 Task: Find a place to stay in Gryazi, Russia, from 5th to 15th June for 2 guests, with a price range of ₹14000 to ₹18000, 1 bedroom, 1 bed, 1 bathroom, self check-in, and air conditioning.
Action: Mouse moved to (550, 112)
Screenshot: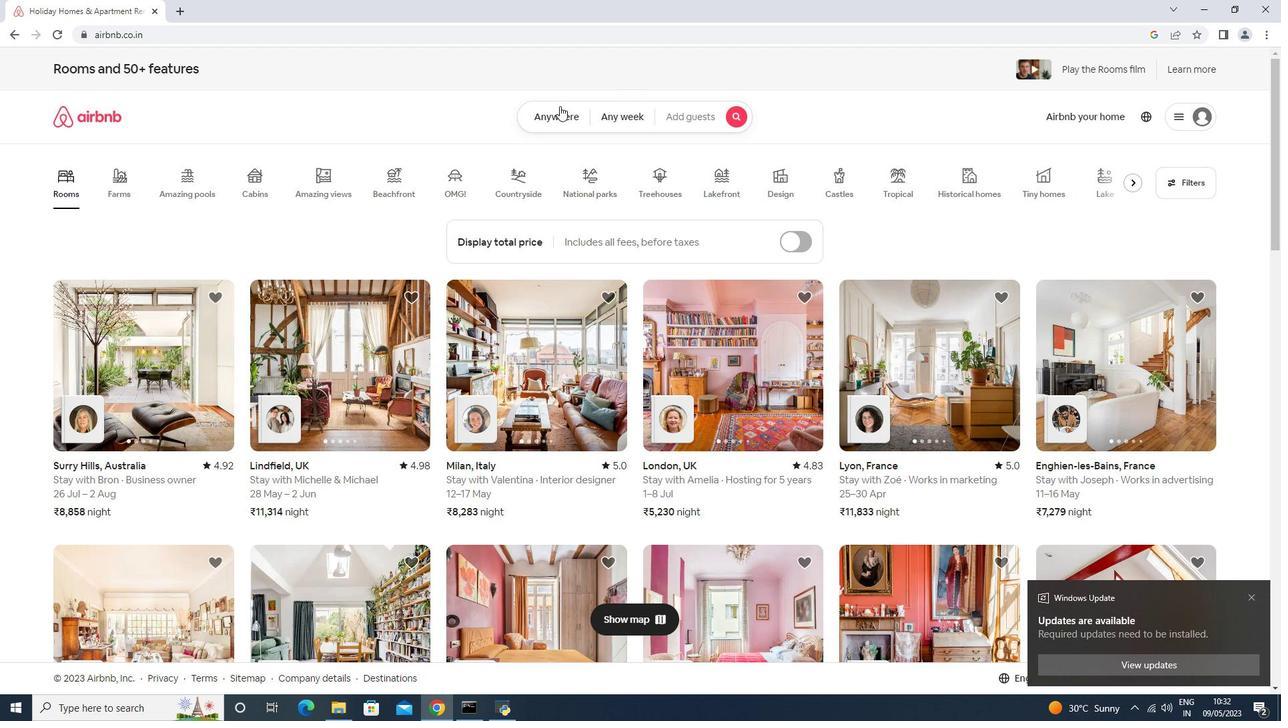 
Action: Mouse pressed left at (550, 112)
Screenshot: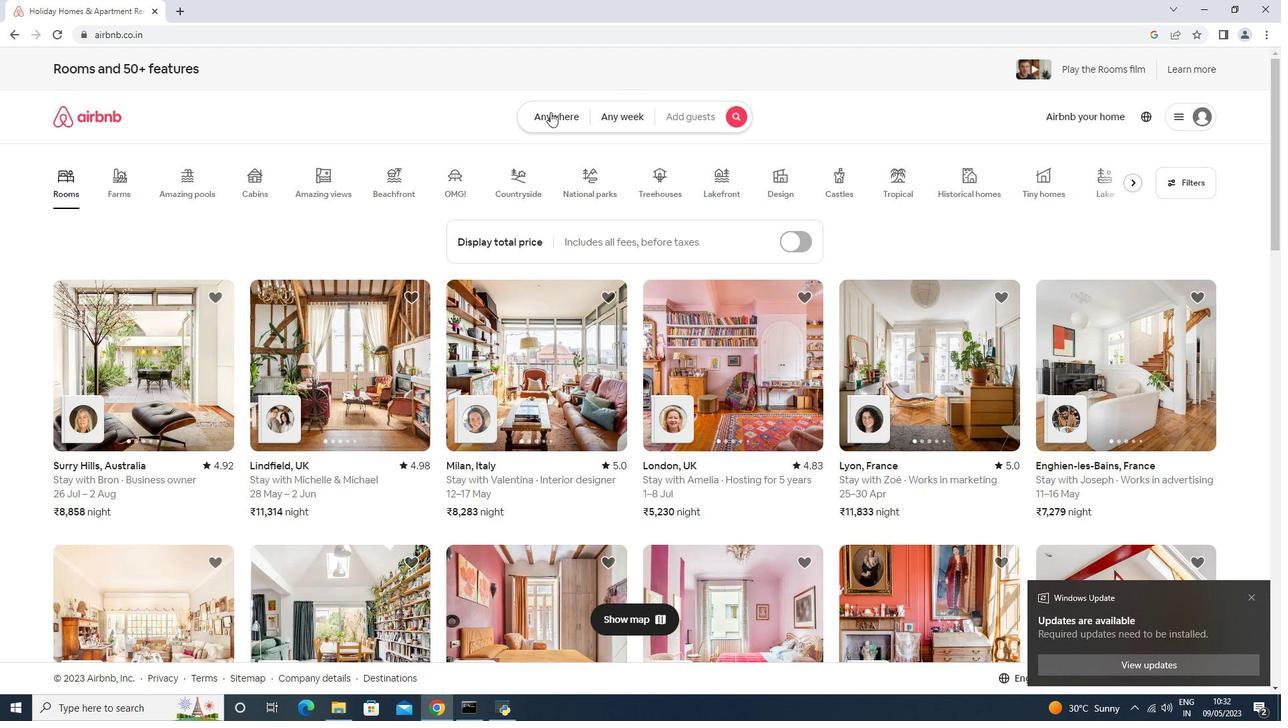 
Action: Mouse moved to (491, 200)
Screenshot: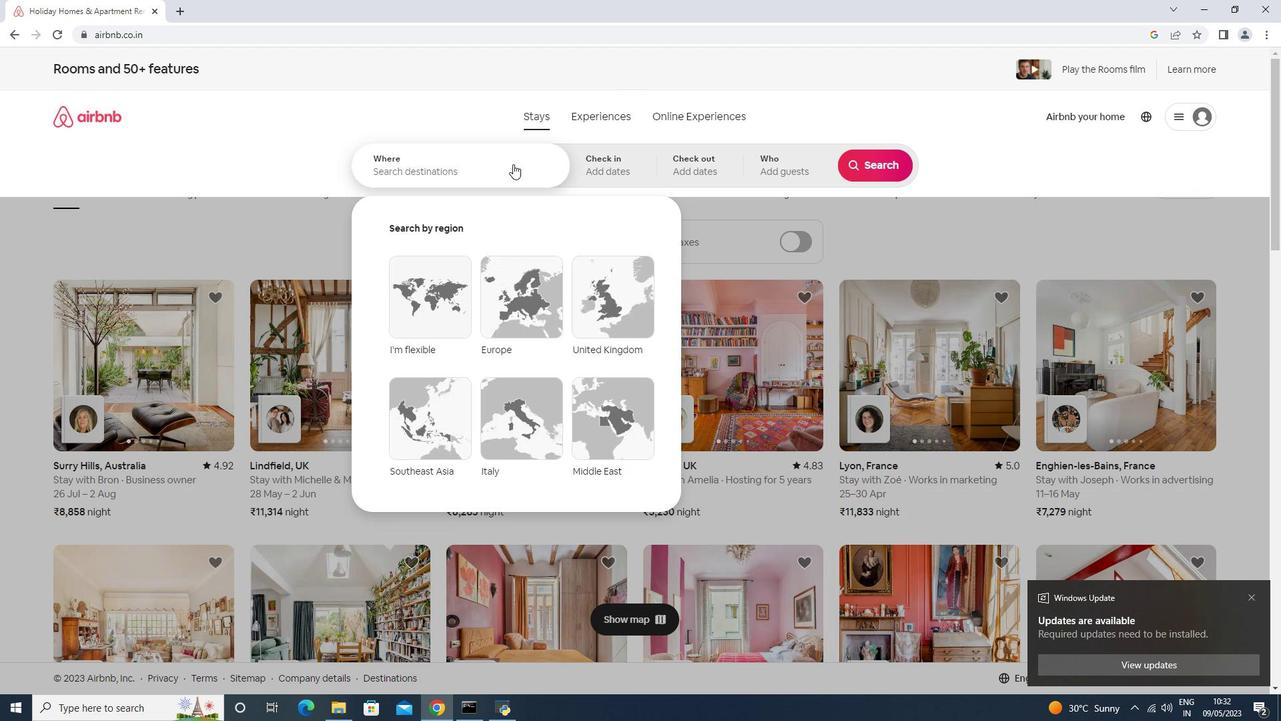 
Action: Mouse pressed left at (492, 200)
Screenshot: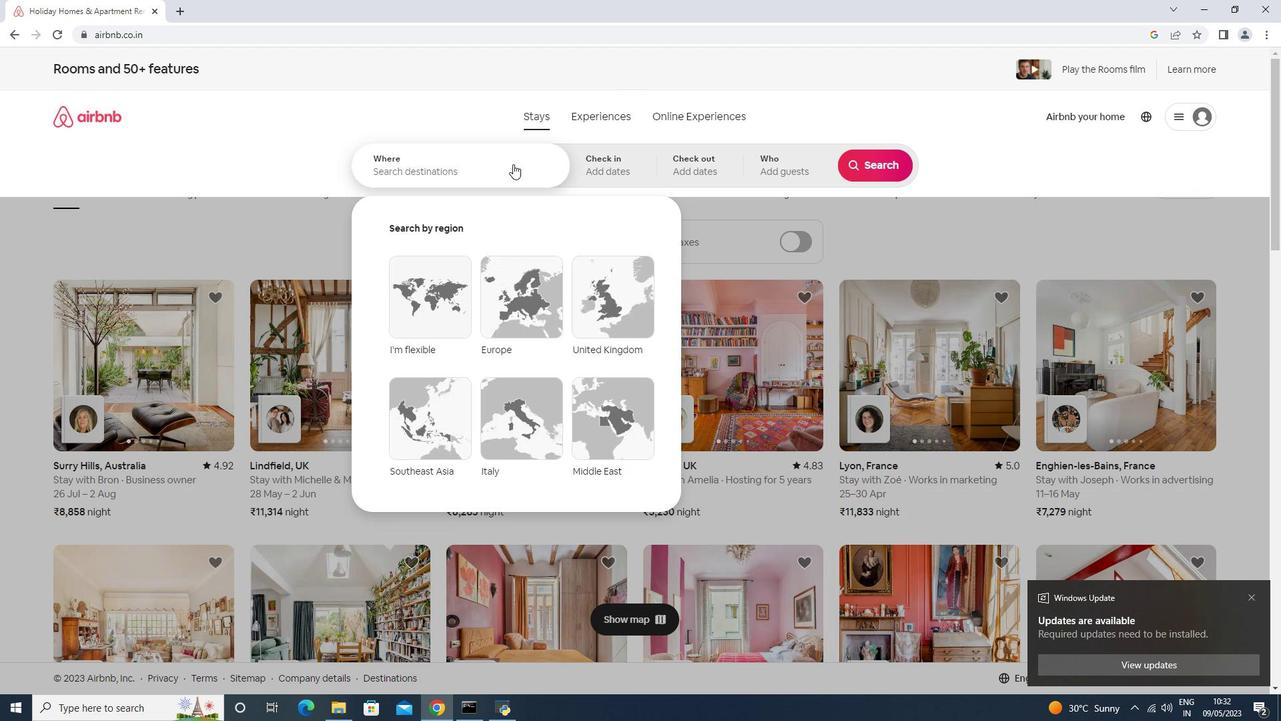 
Action: Mouse moved to (488, 202)
Screenshot: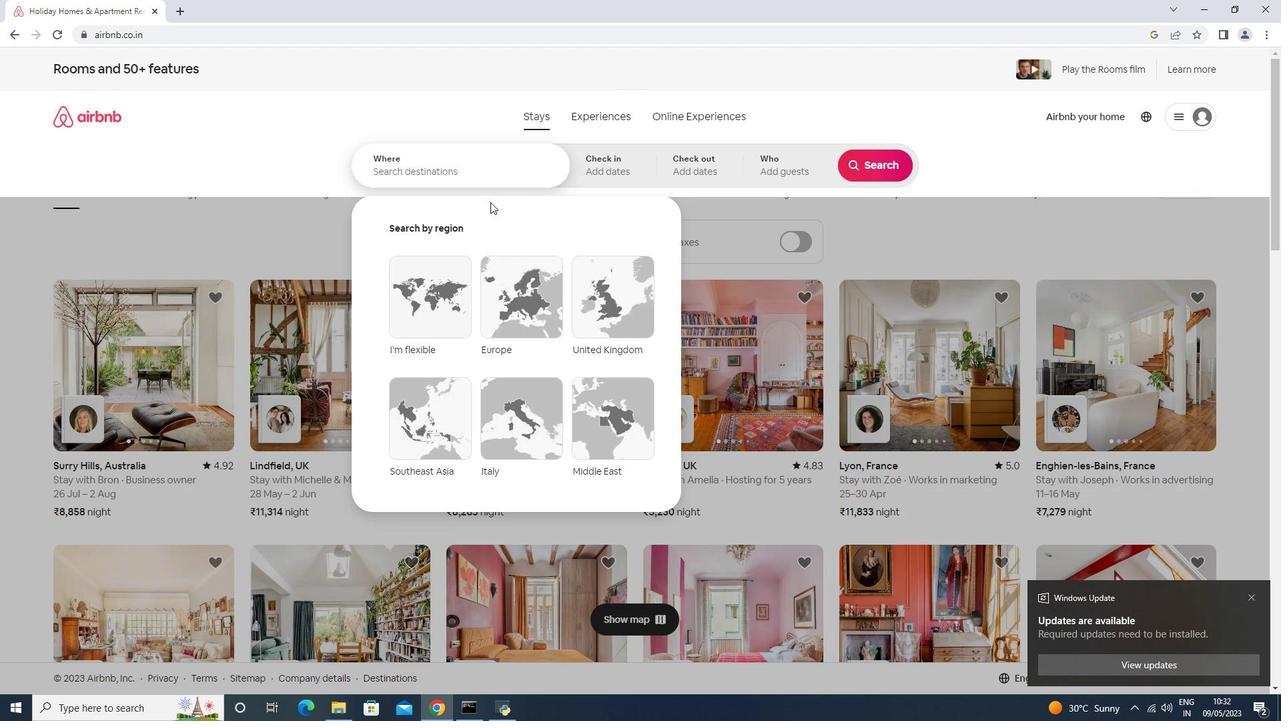 
Action: Key pressed <Key.shift>Gr
Screenshot: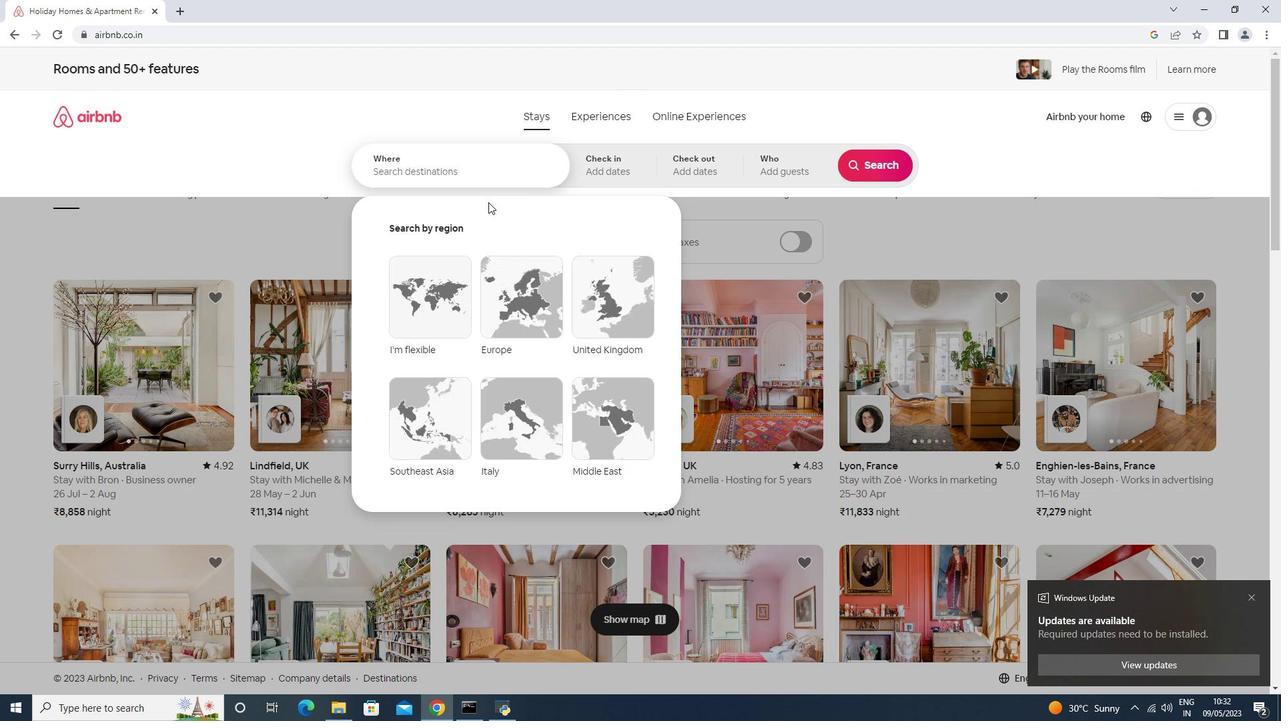 
Action: Mouse moved to (490, 171)
Screenshot: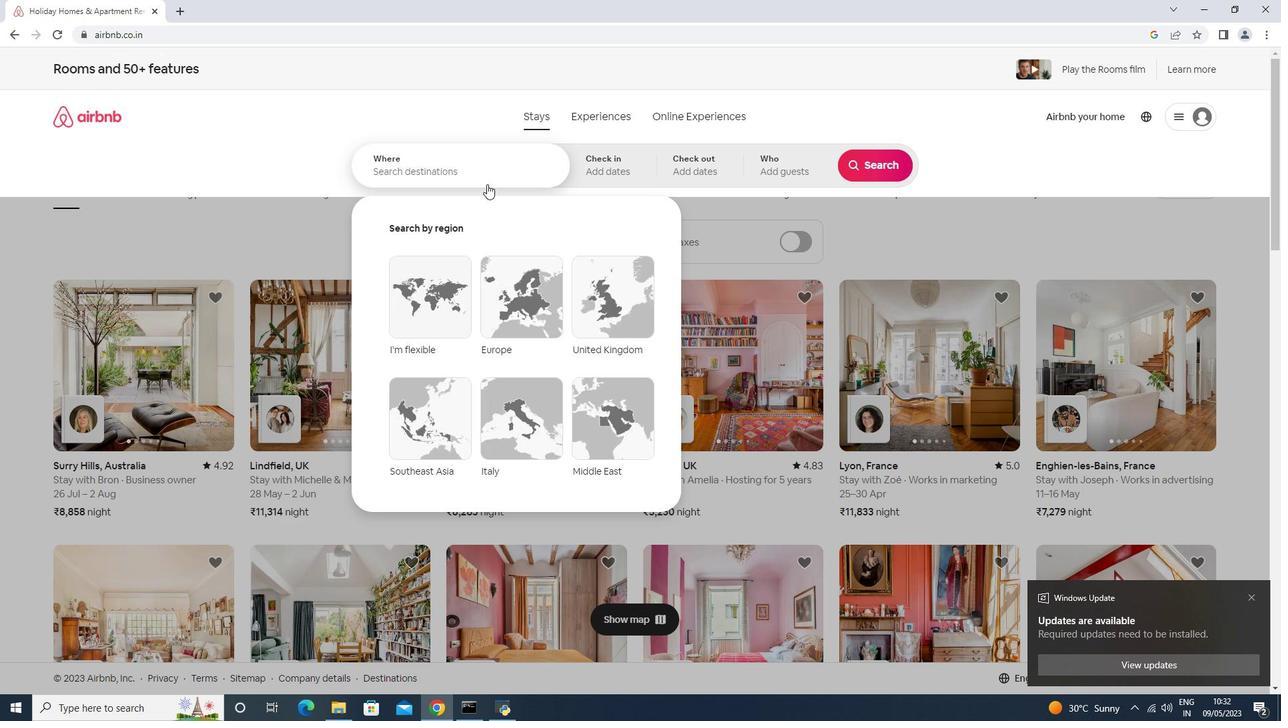 
Action: Mouse pressed left at (490, 171)
Screenshot: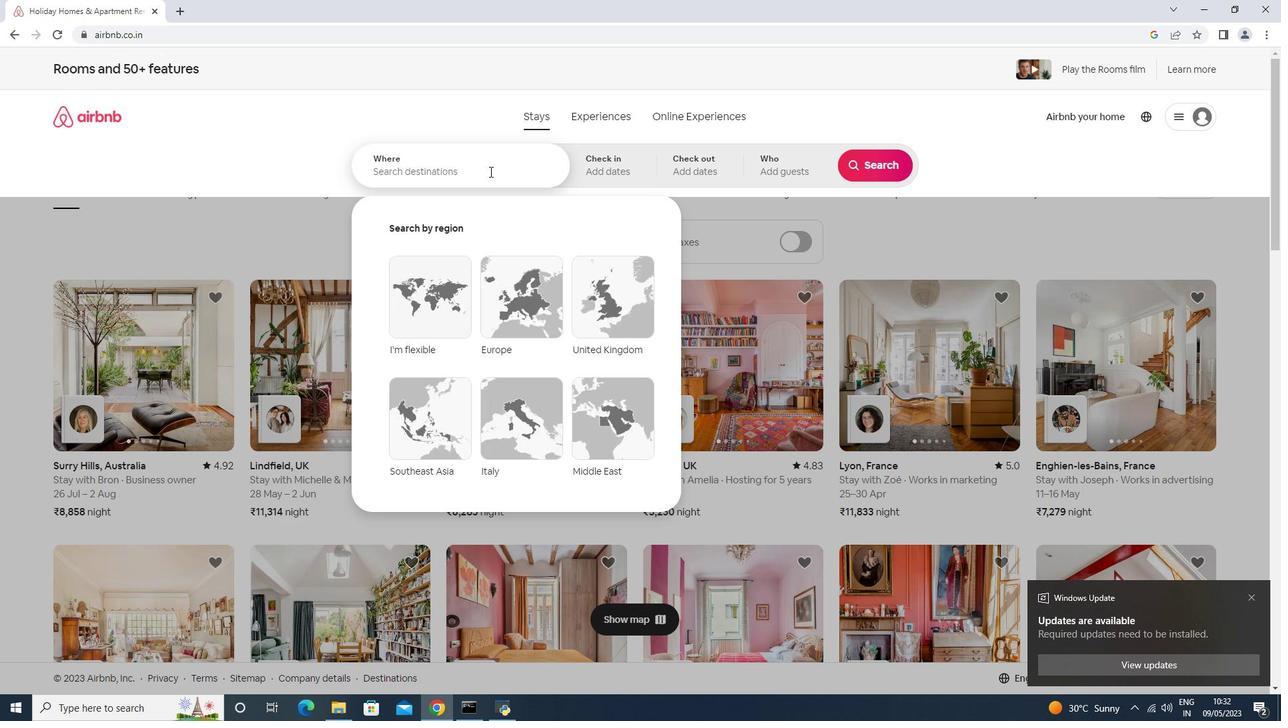 
Action: Key pressed <Key.shift>Gryazi<Key.space><Key.backspace>,<Key.space><Key.shift><Key.shift>Russia<Key.enter>
Screenshot: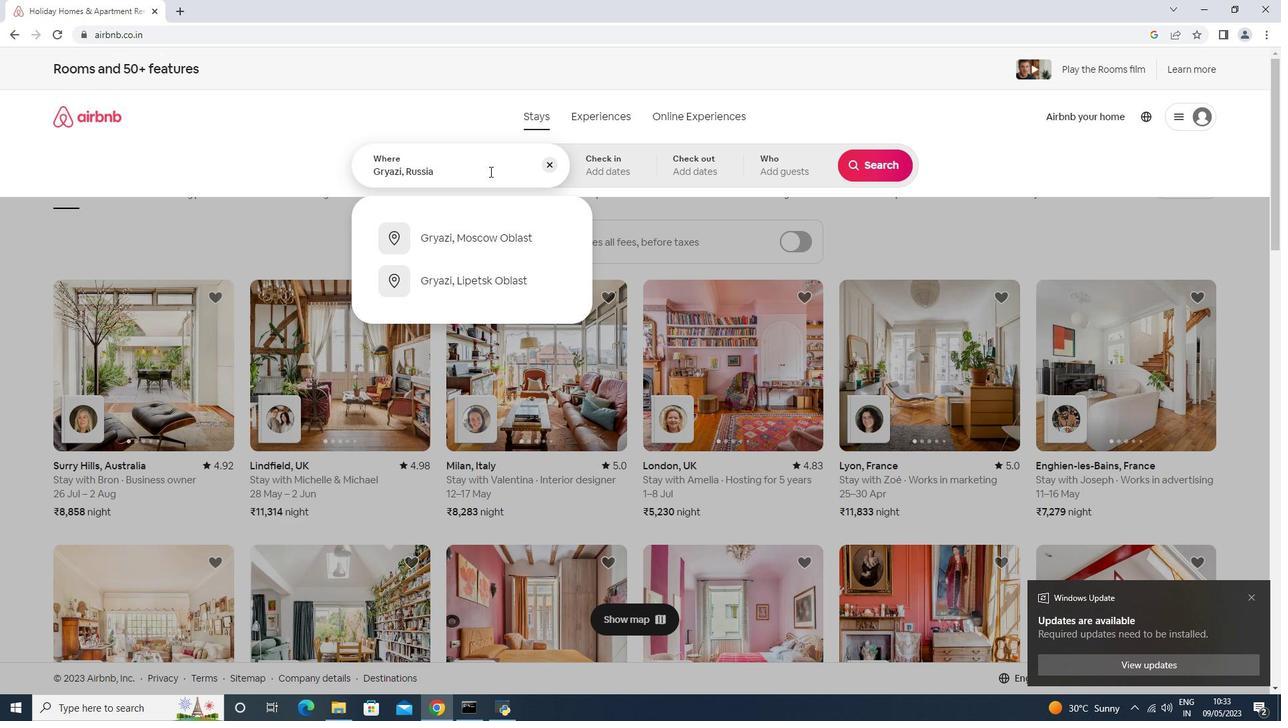 
Action: Mouse moved to (706, 363)
Screenshot: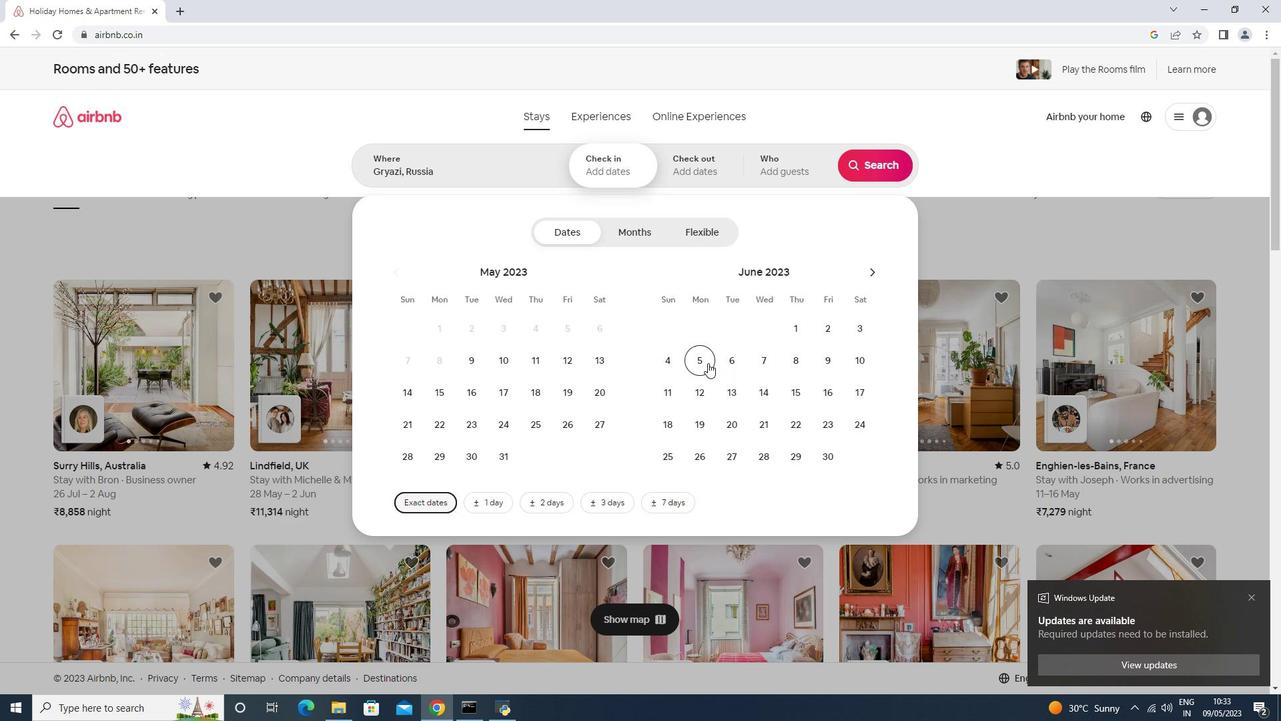 
Action: Mouse pressed left at (706, 363)
Screenshot: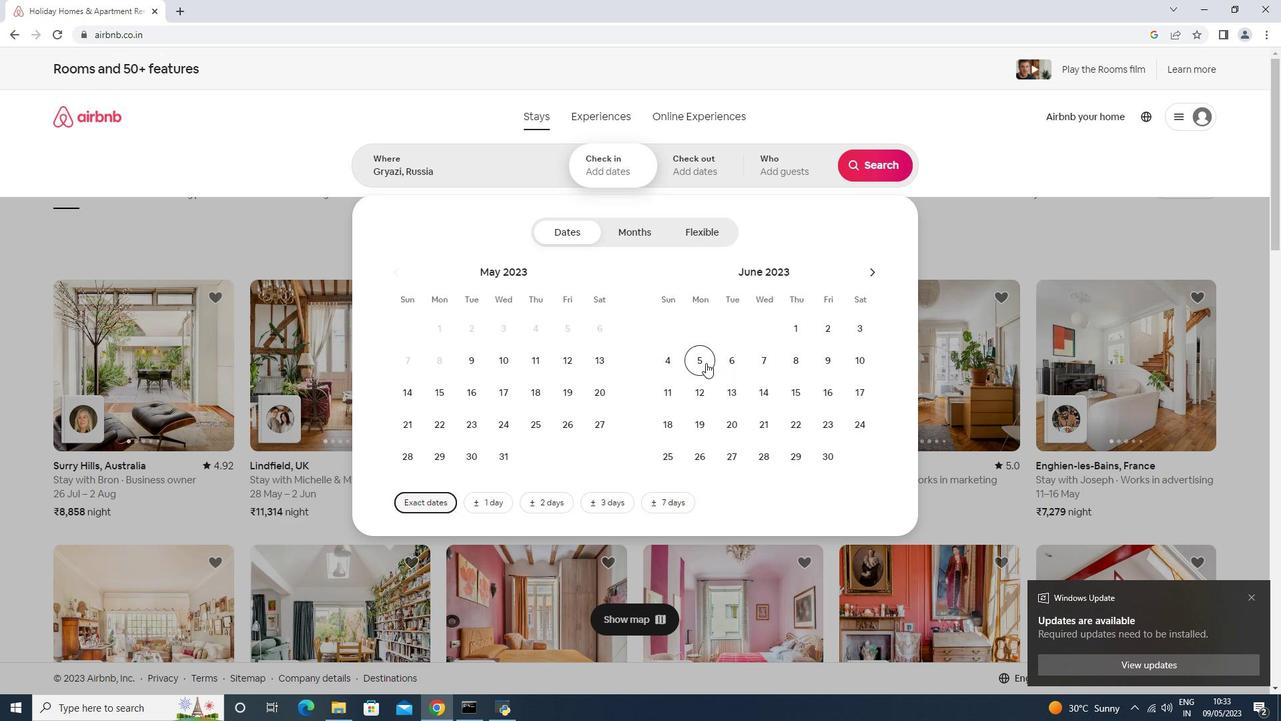 
Action: Mouse moved to (787, 391)
Screenshot: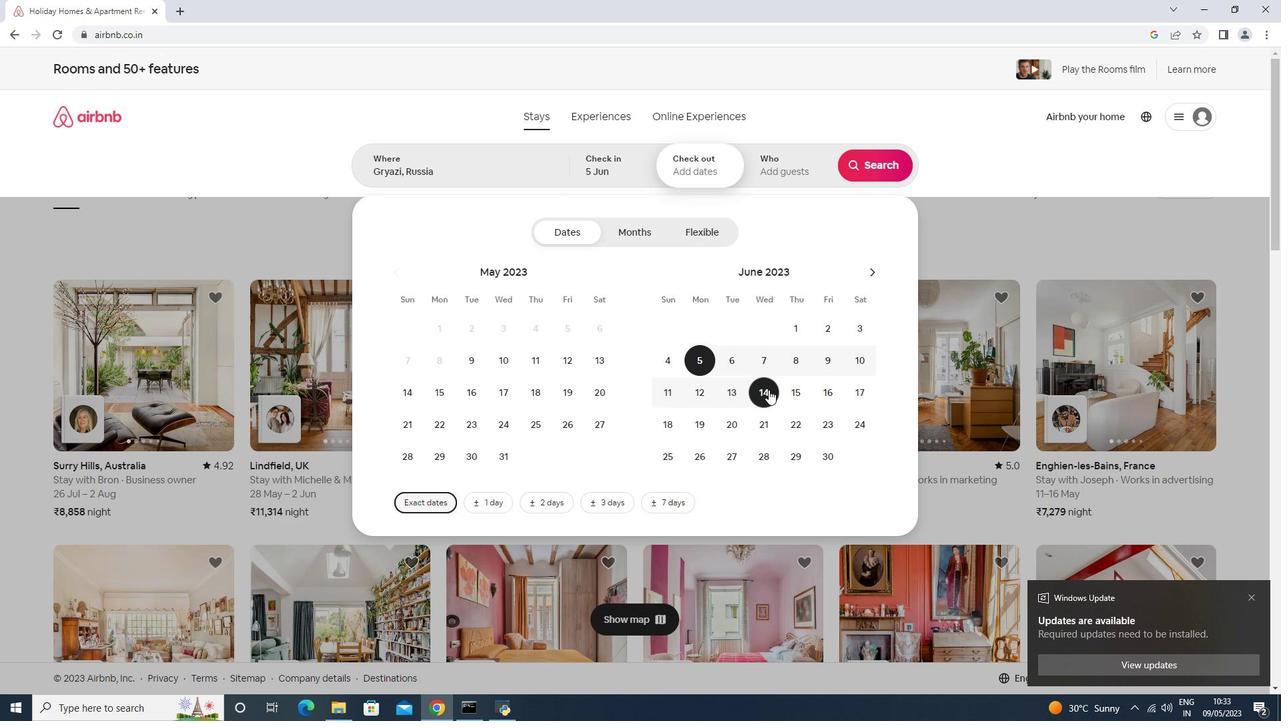 
Action: Mouse pressed left at (787, 391)
Screenshot: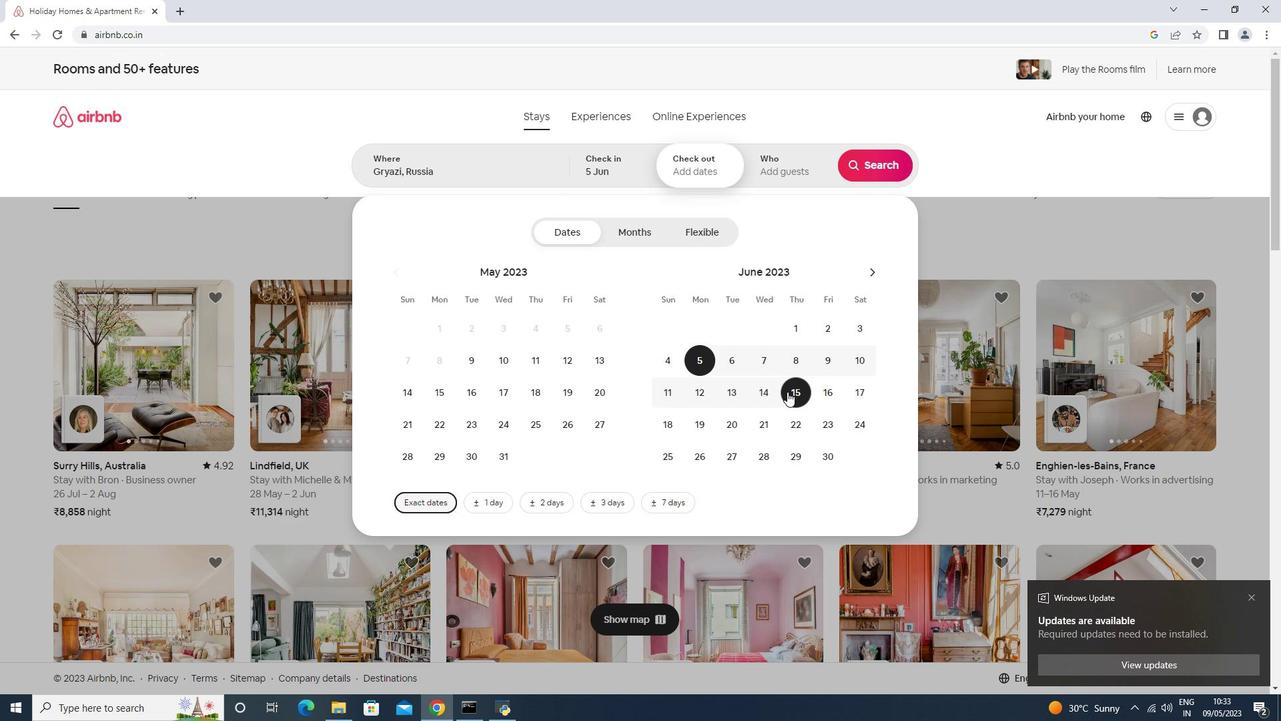 
Action: Mouse moved to (803, 146)
Screenshot: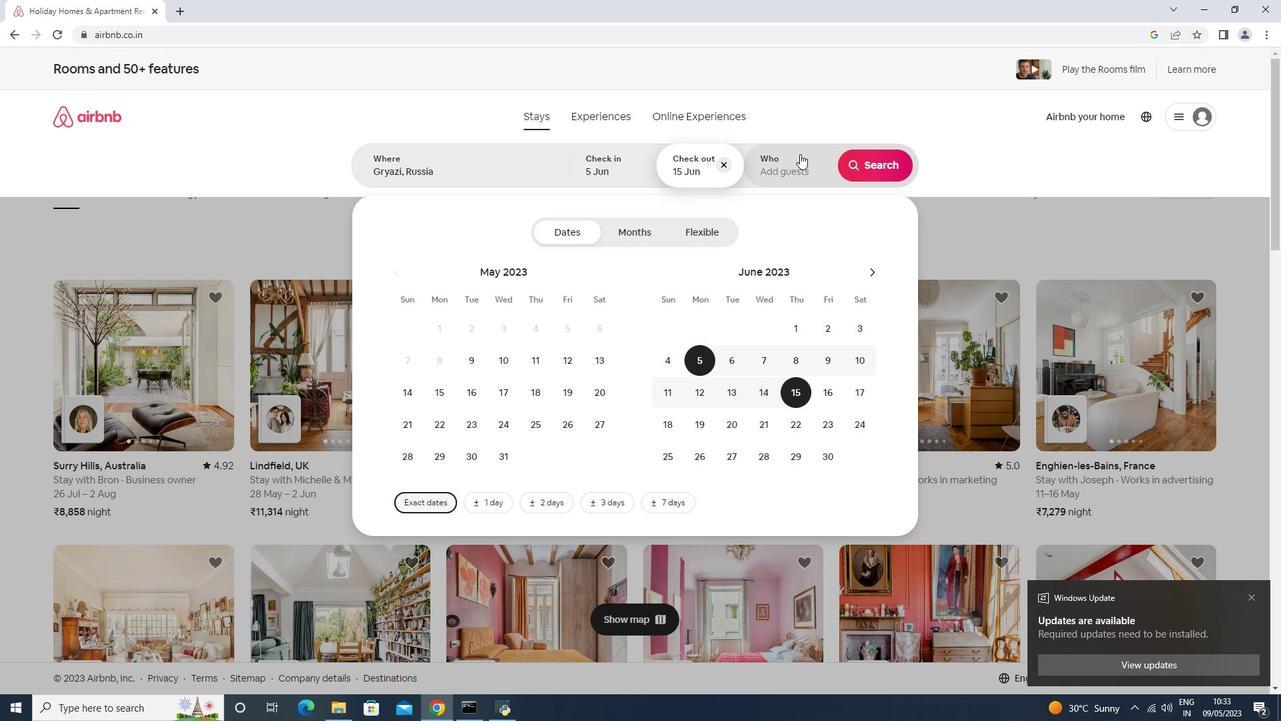 
Action: Mouse pressed left at (803, 146)
Screenshot: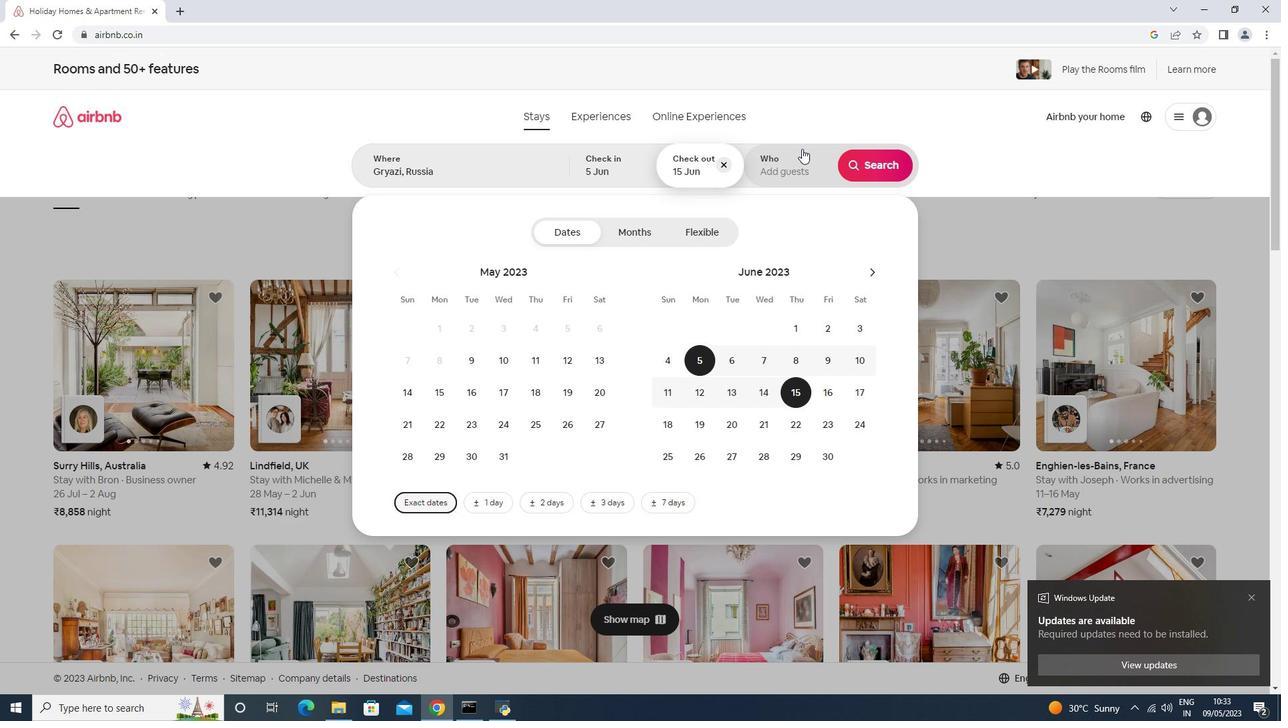 
Action: Mouse moved to (877, 244)
Screenshot: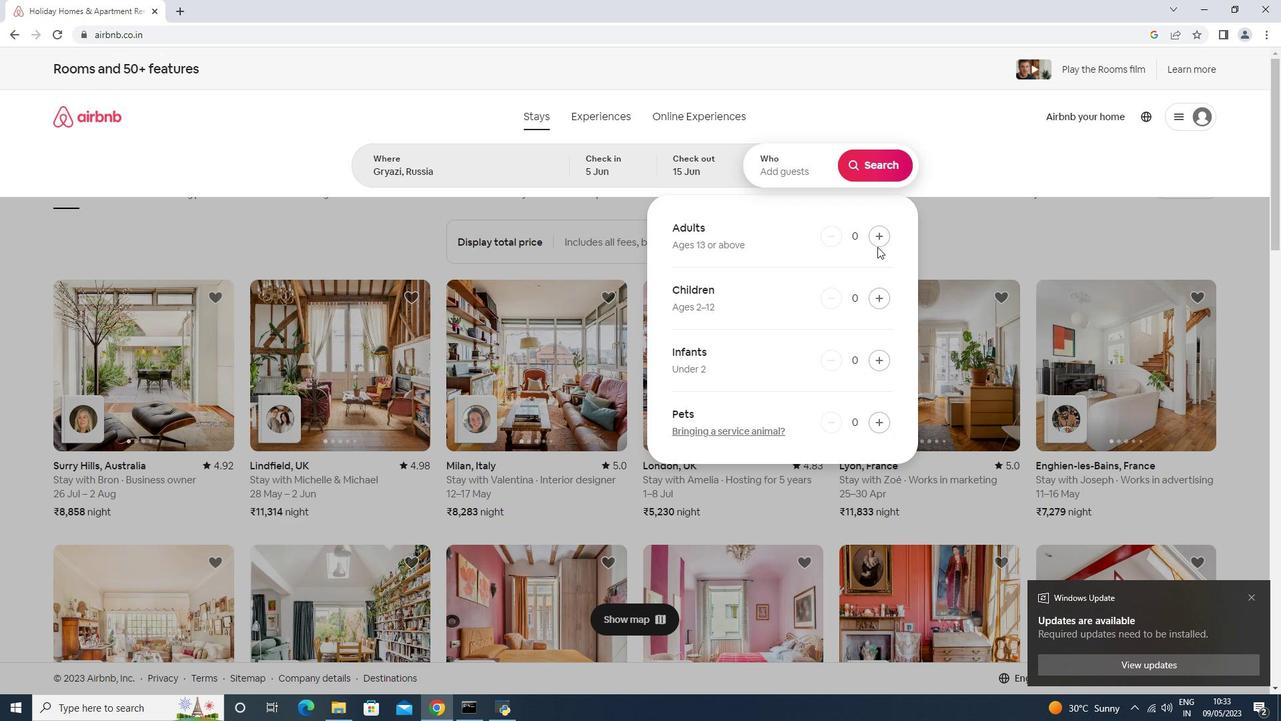
Action: Mouse pressed left at (877, 244)
Screenshot: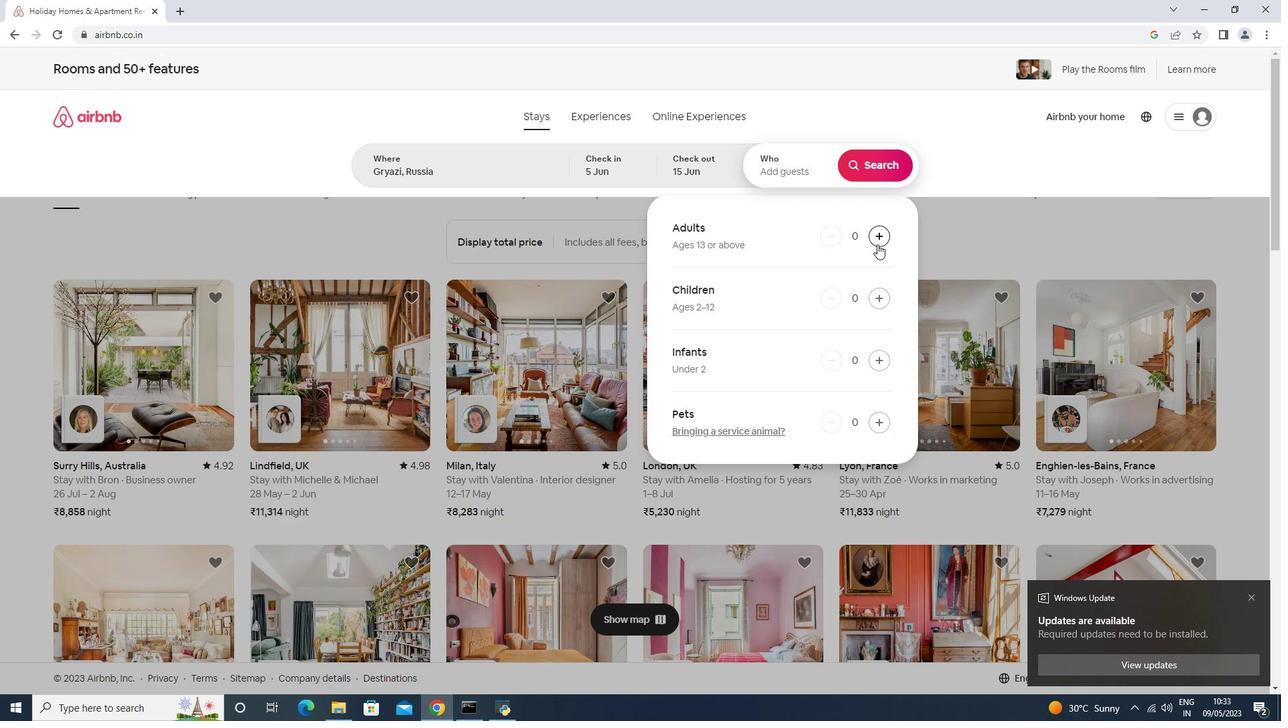 
Action: Mouse pressed left at (877, 244)
Screenshot: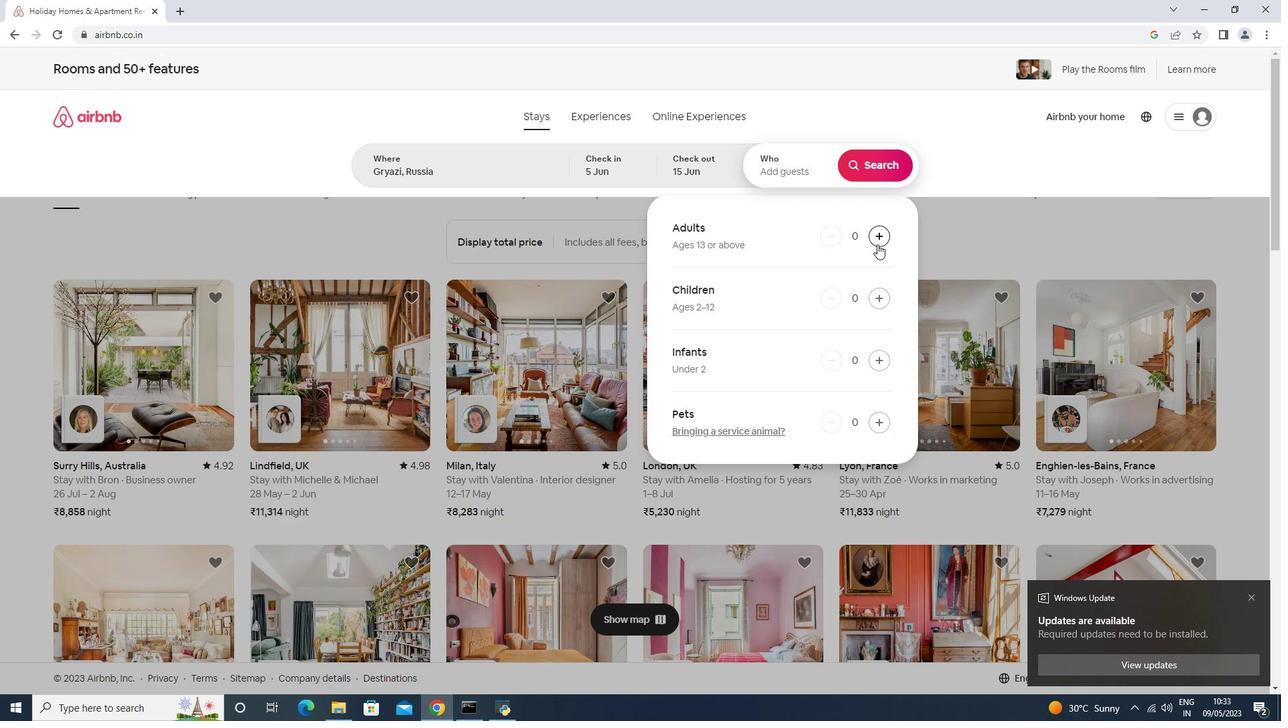 
Action: Mouse moved to (867, 166)
Screenshot: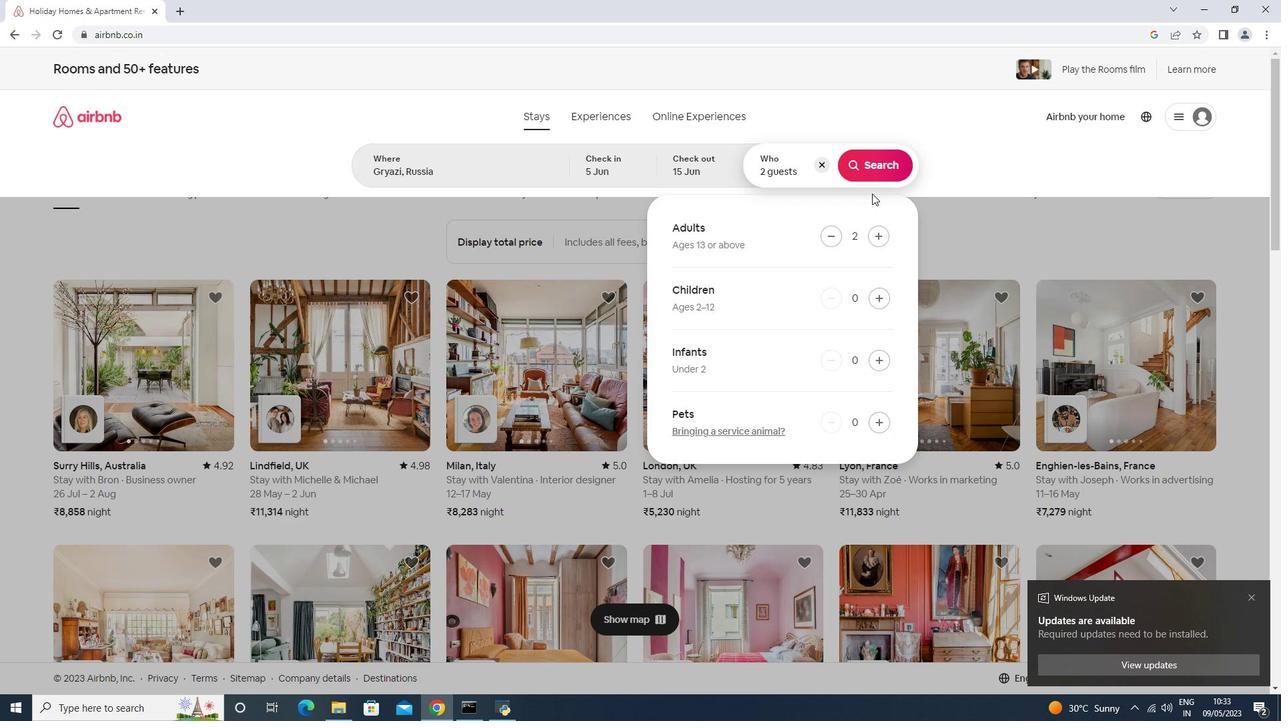 
Action: Mouse pressed left at (867, 166)
Screenshot: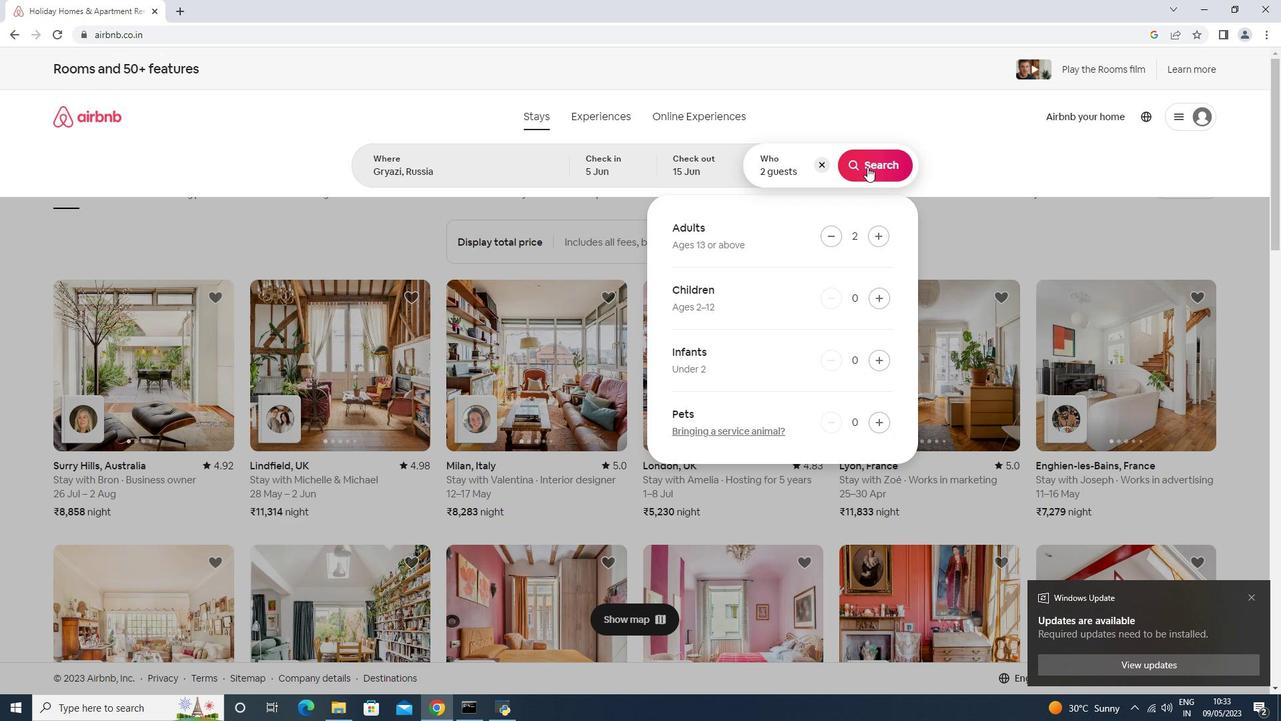 
Action: Mouse moved to (1229, 130)
Screenshot: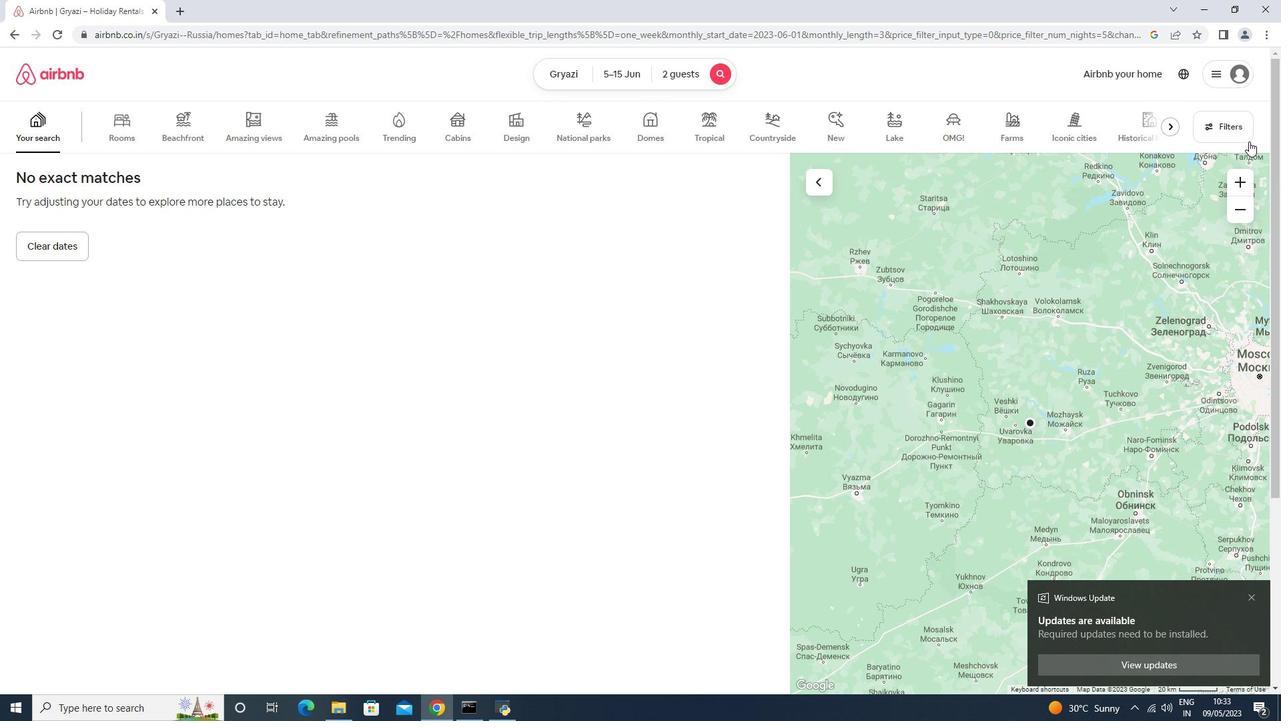 
Action: Mouse pressed left at (1229, 130)
Screenshot: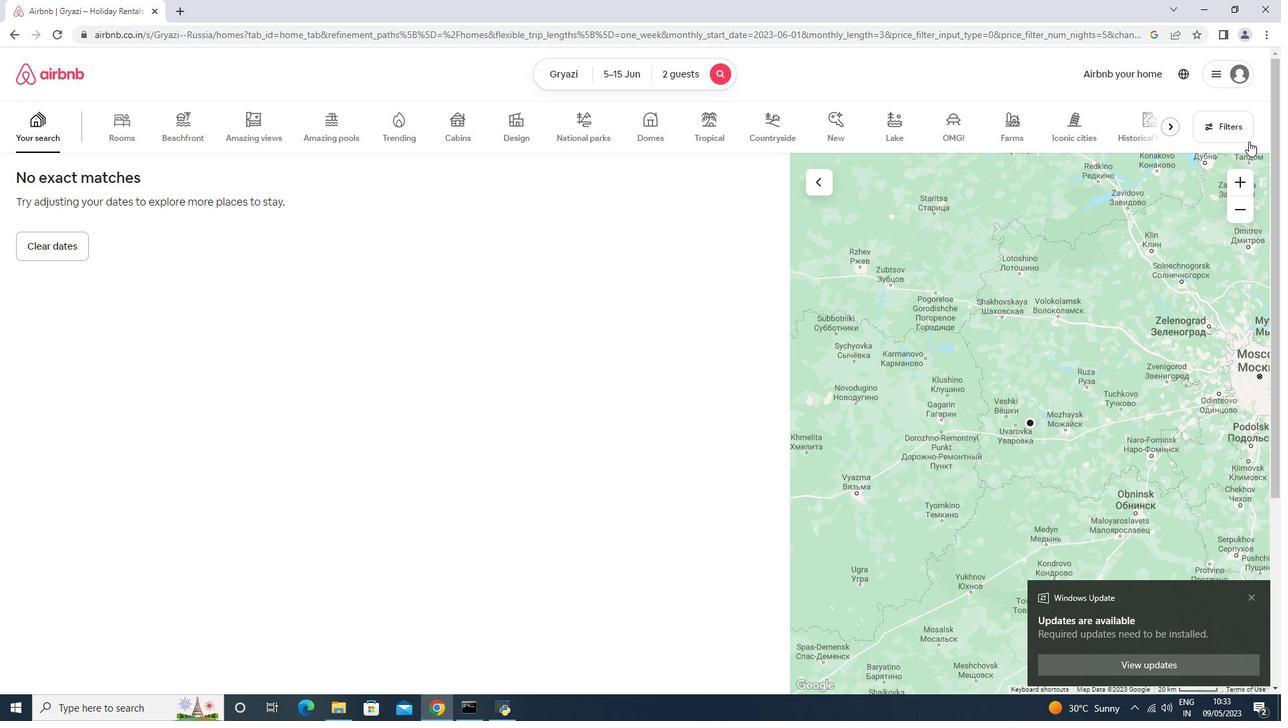 
Action: Mouse moved to (582, 451)
Screenshot: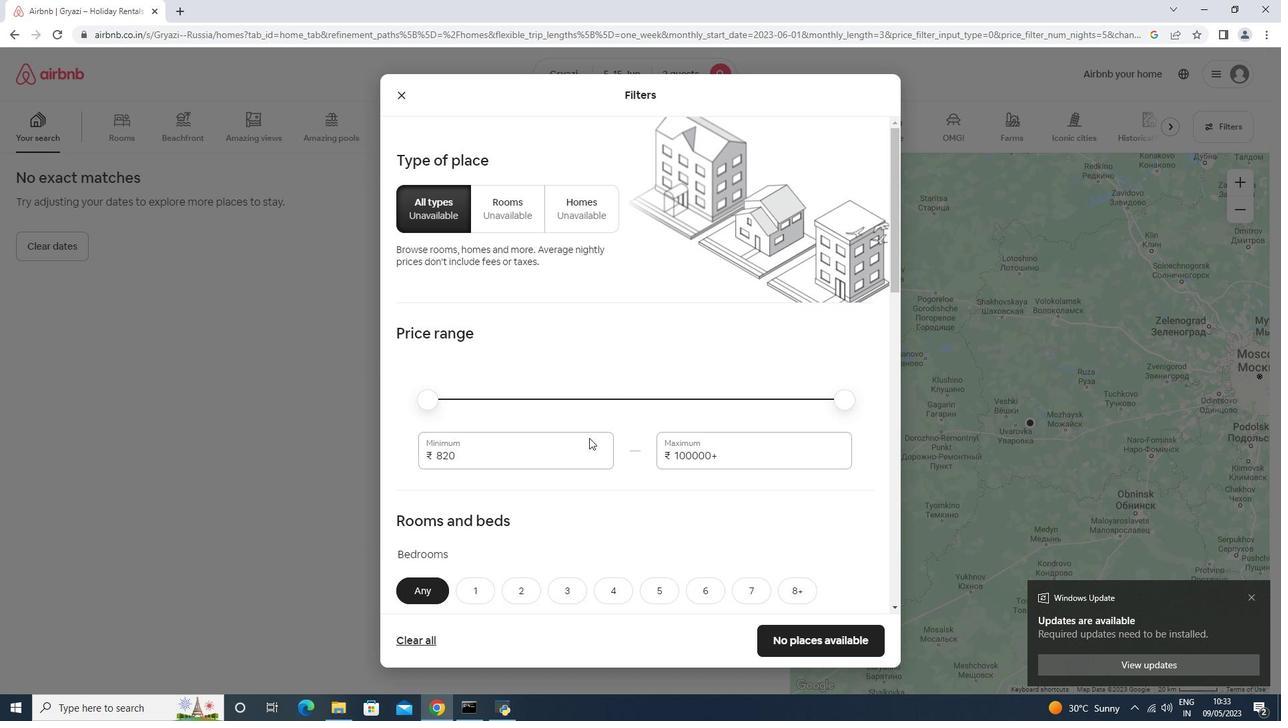 
Action: Mouse pressed left at (582, 451)
Screenshot: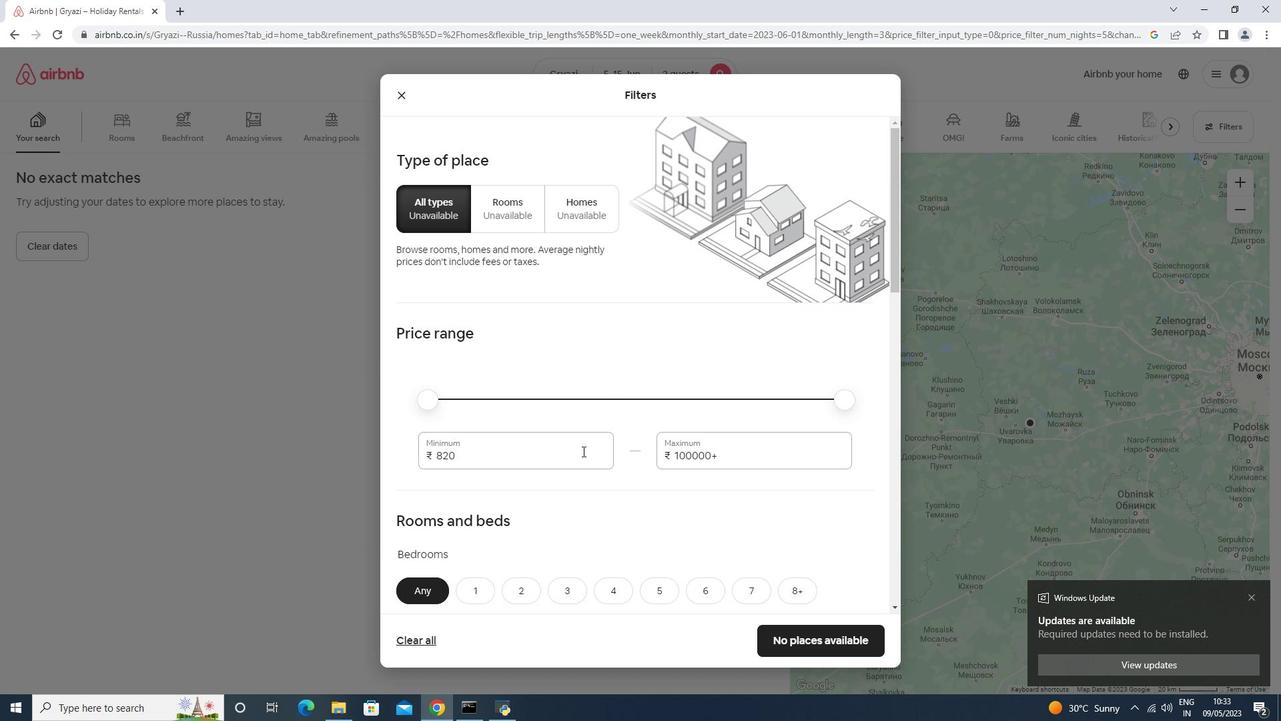 
Action: Mouse moved to (582, 451)
Screenshot: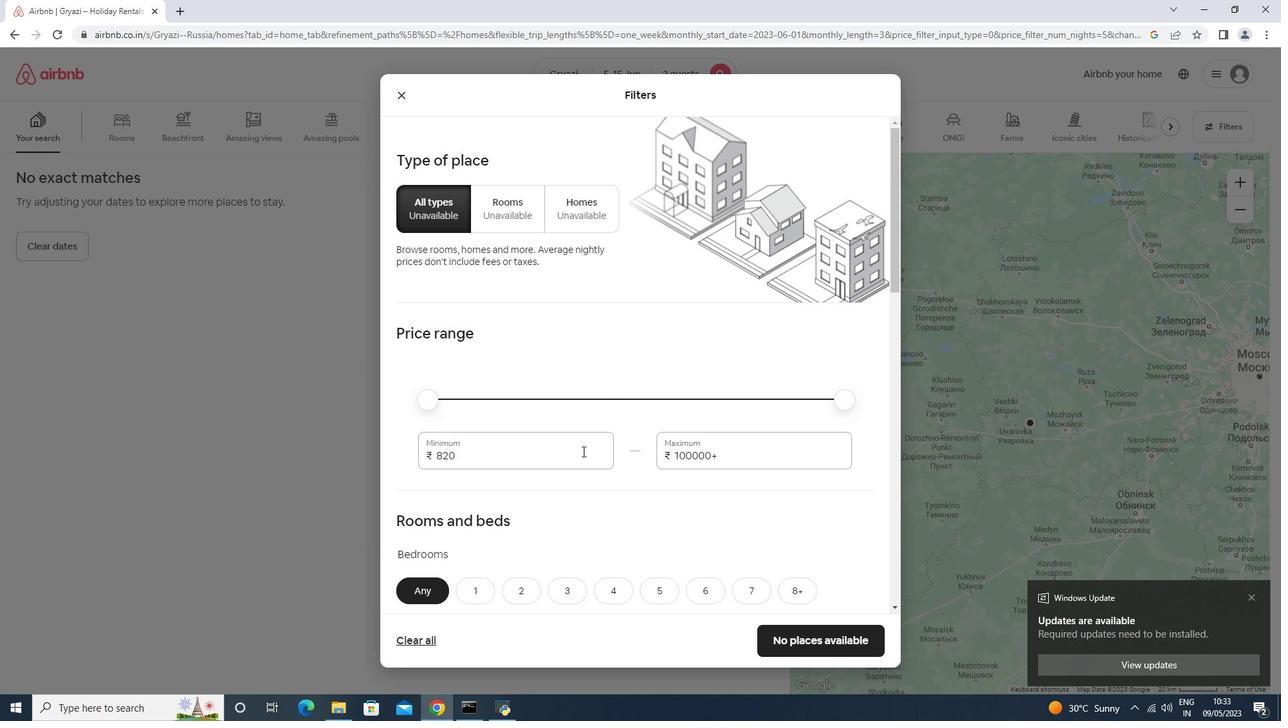 
Action: Key pressed <Key.backspace><Key.backspace><Key.backspace>14000<Key.tab>18000
Screenshot: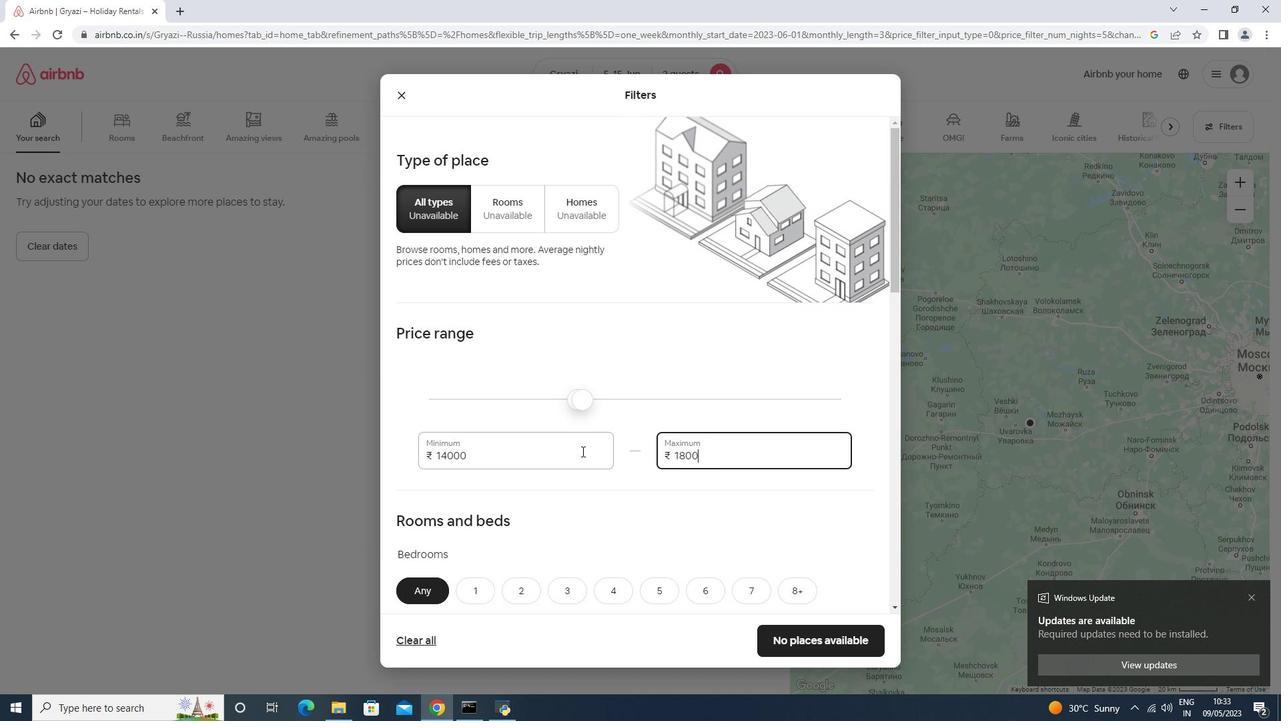
Action: Mouse scrolled (582, 450) with delta (0, 0)
Screenshot: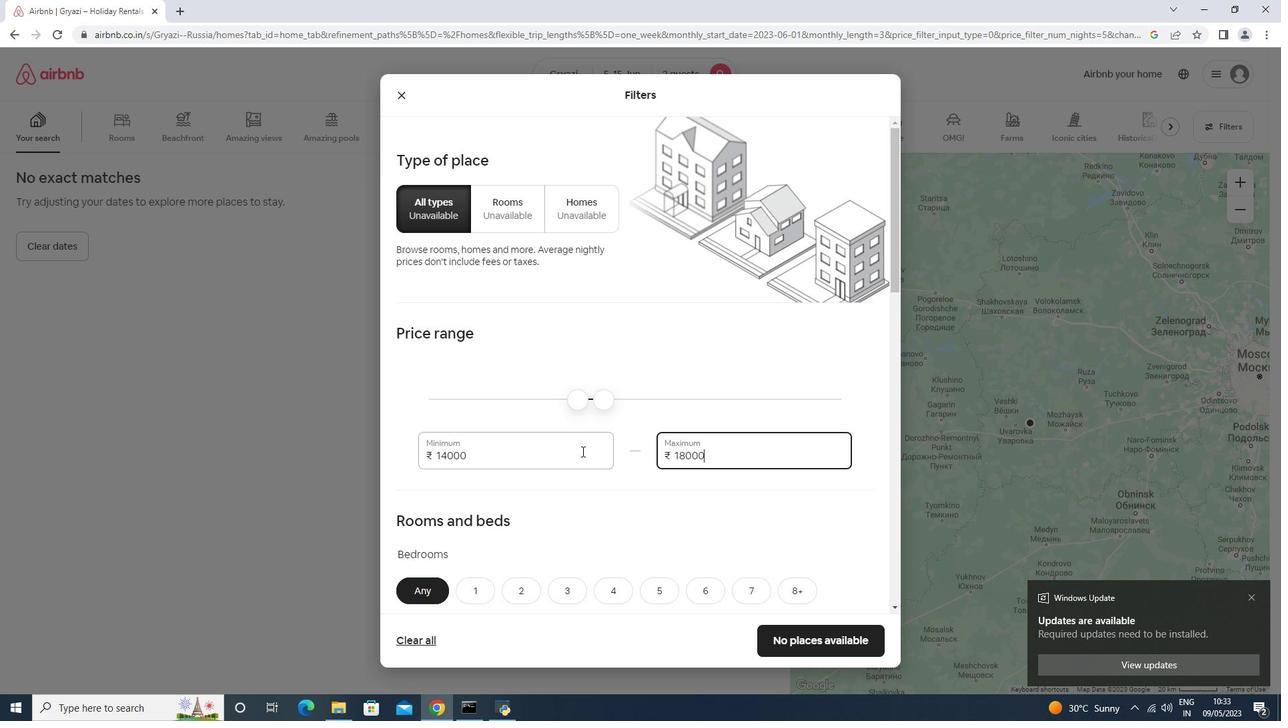 
Action: Mouse scrolled (582, 450) with delta (0, 0)
Screenshot: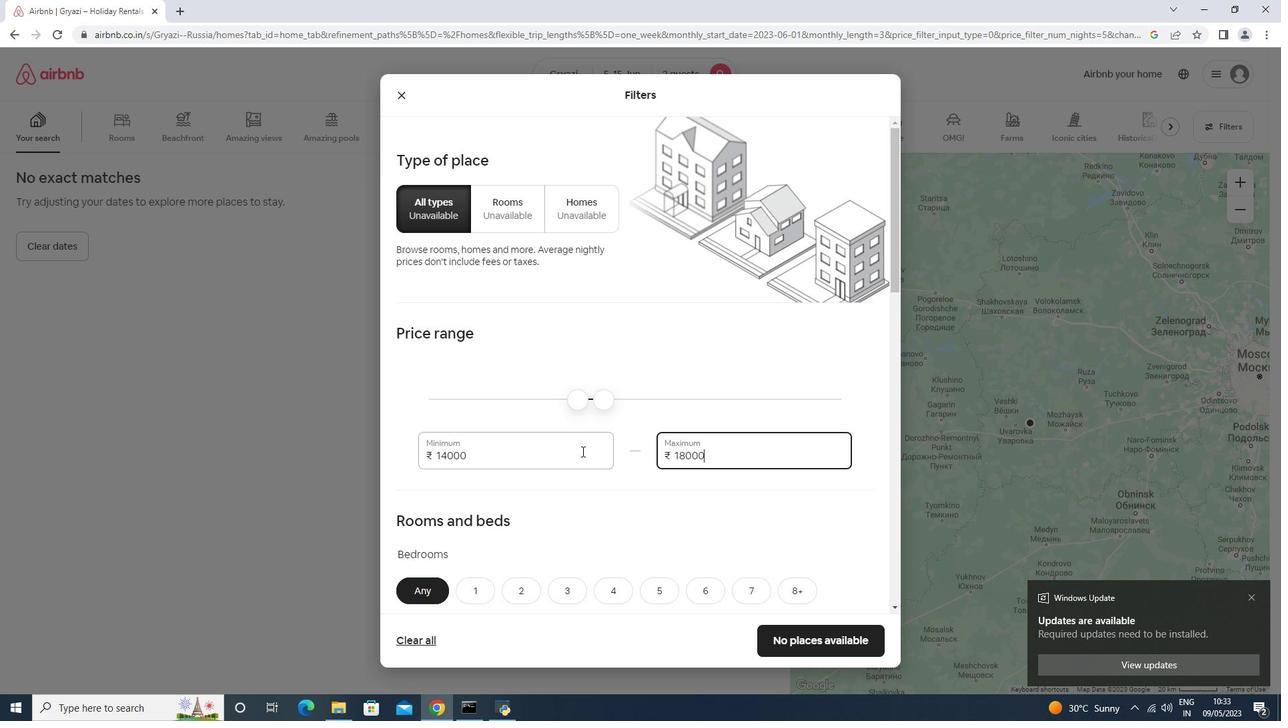 
Action: Mouse scrolled (582, 450) with delta (0, 0)
Screenshot: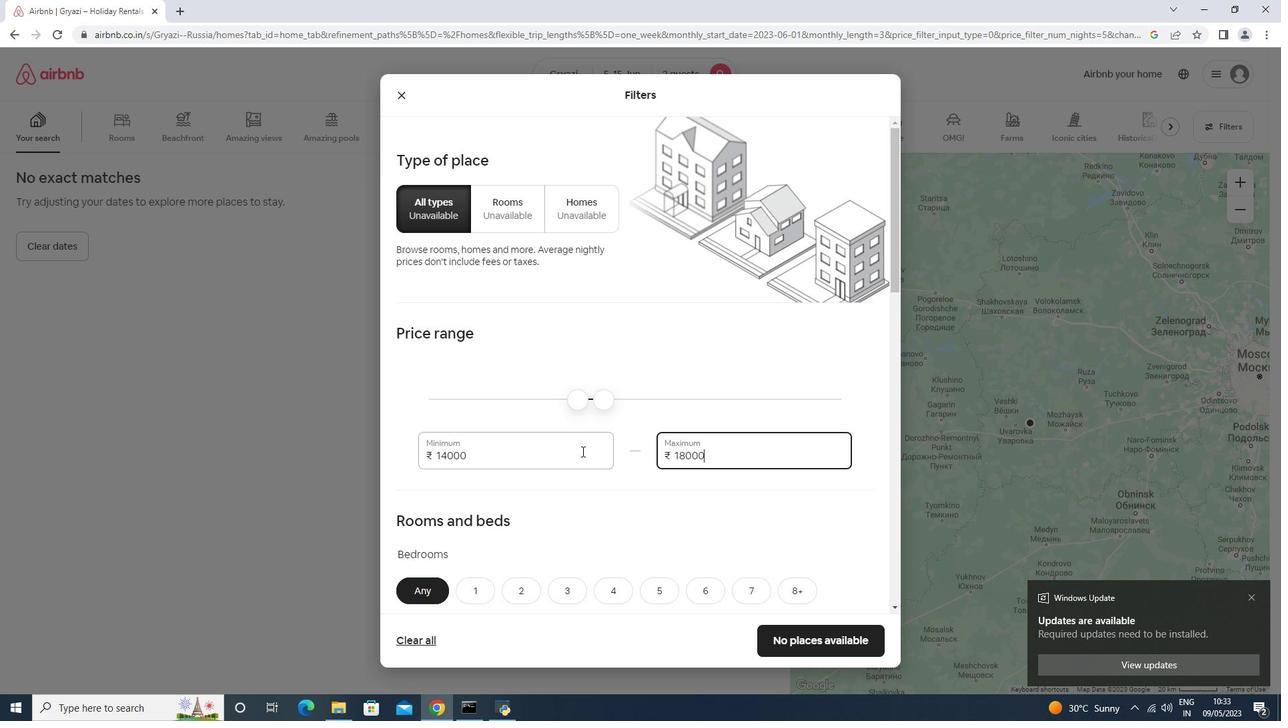 
Action: Mouse scrolled (582, 450) with delta (0, 0)
Screenshot: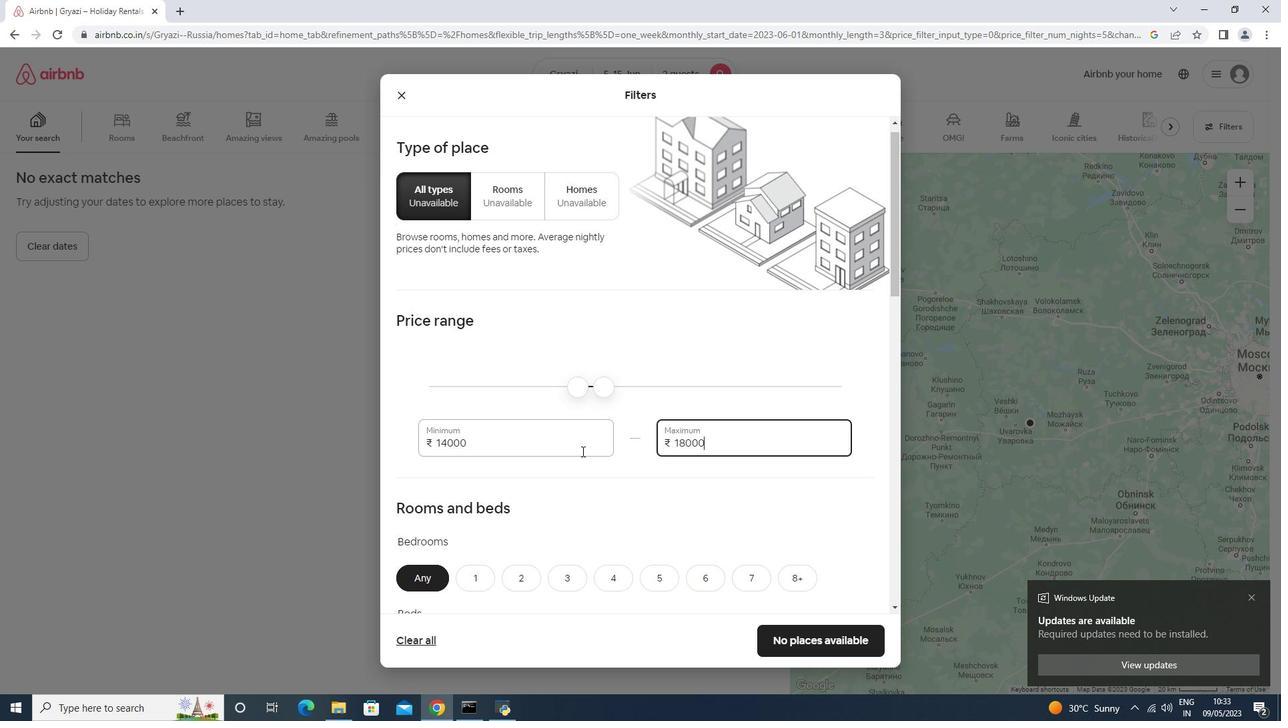 
Action: Mouse scrolled (582, 450) with delta (0, 0)
Screenshot: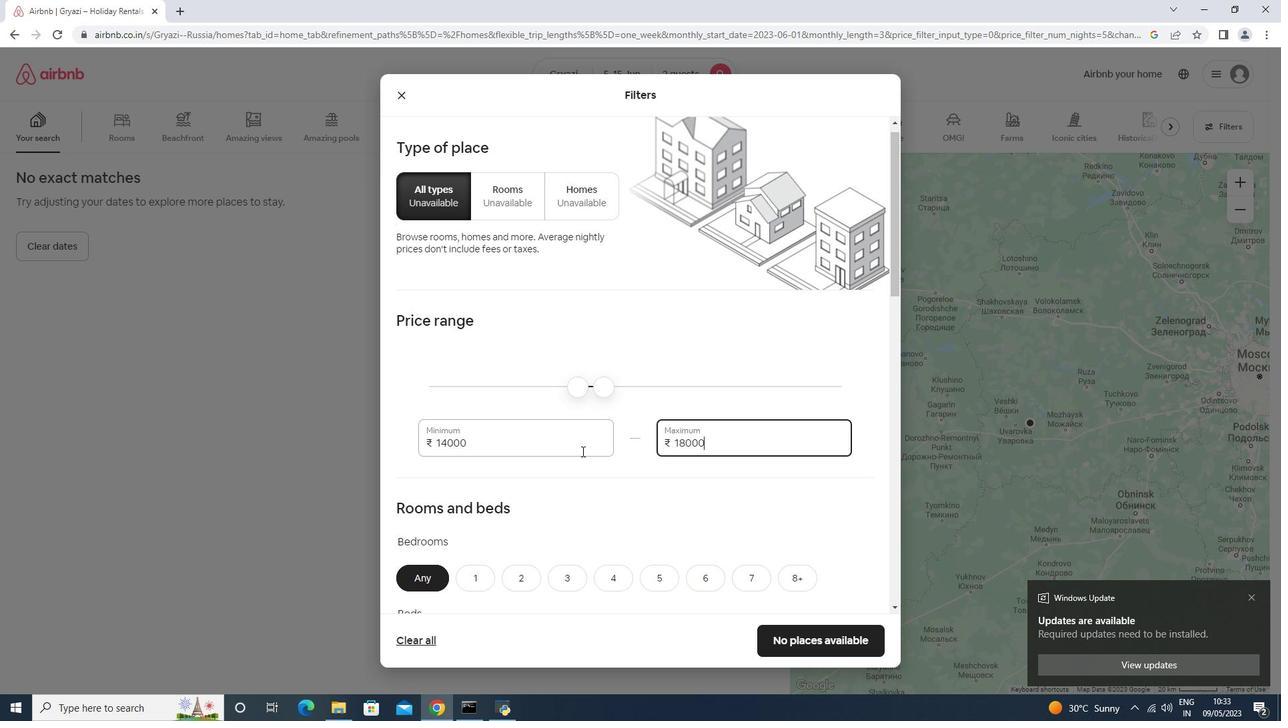 
Action: Mouse moved to (468, 409)
Screenshot: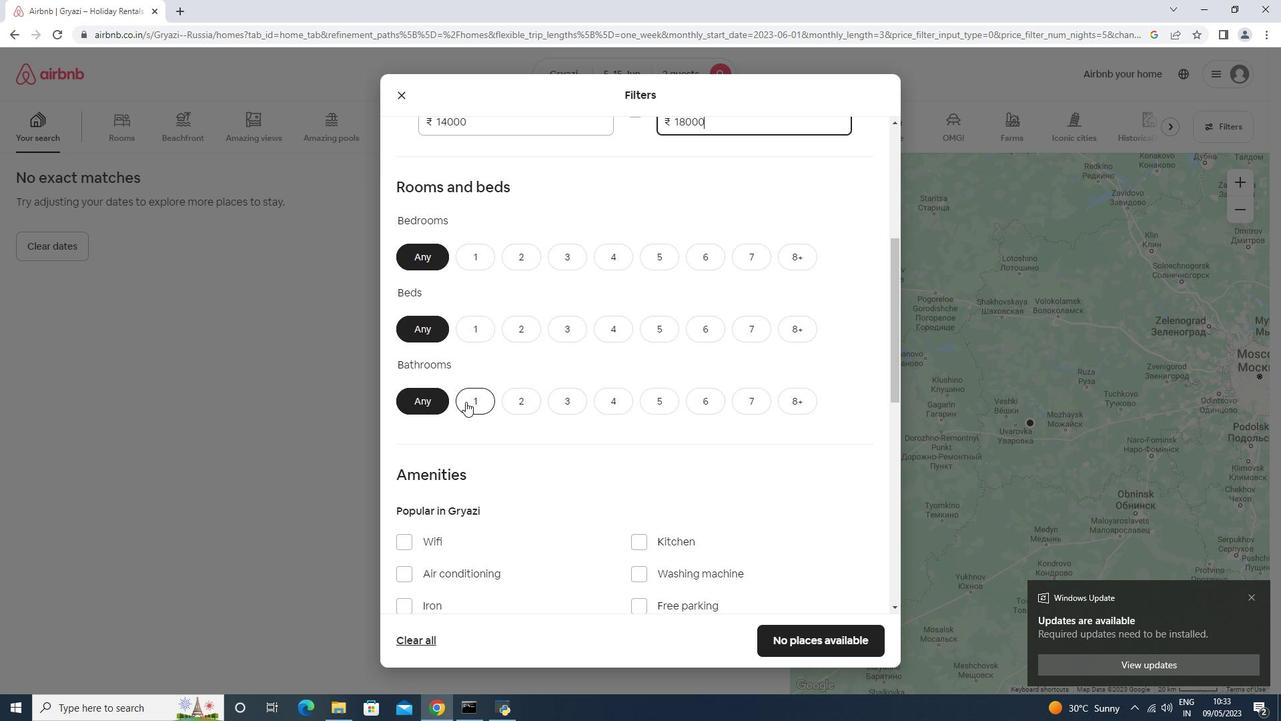 
Action: Mouse pressed left at (468, 409)
Screenshot: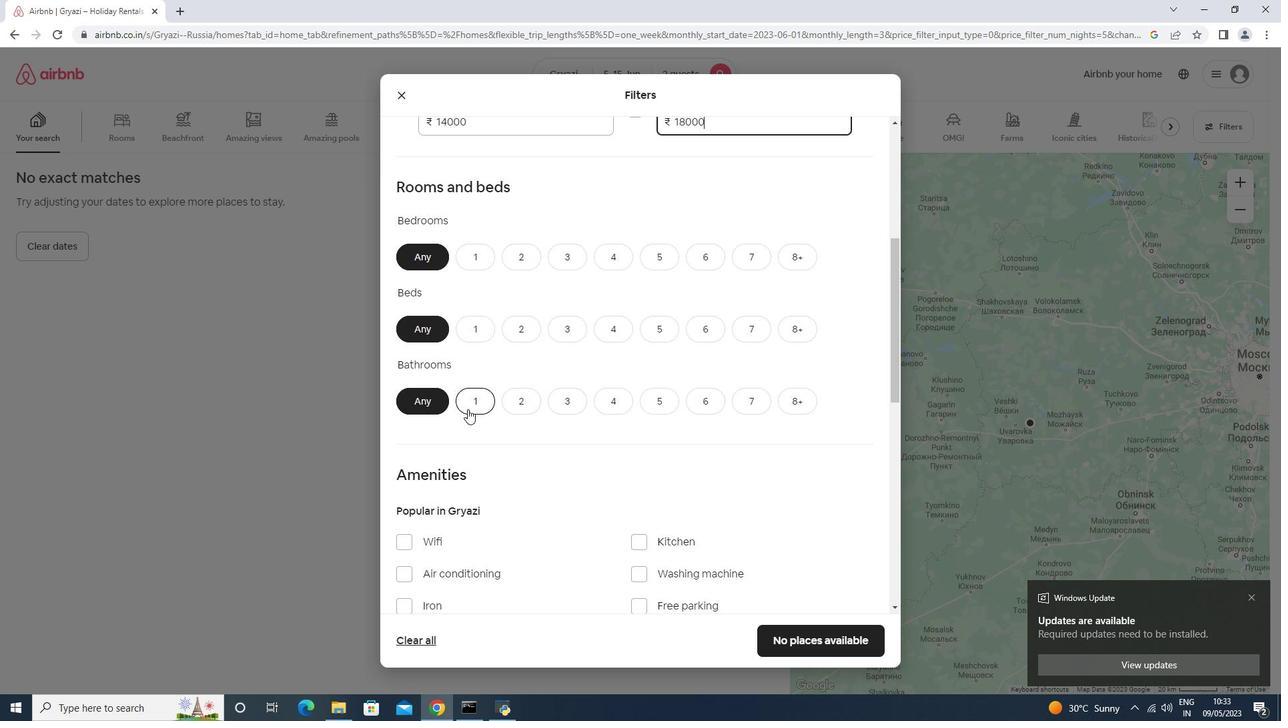 
Action: Mouse moved to (486, 322)
Screenshot: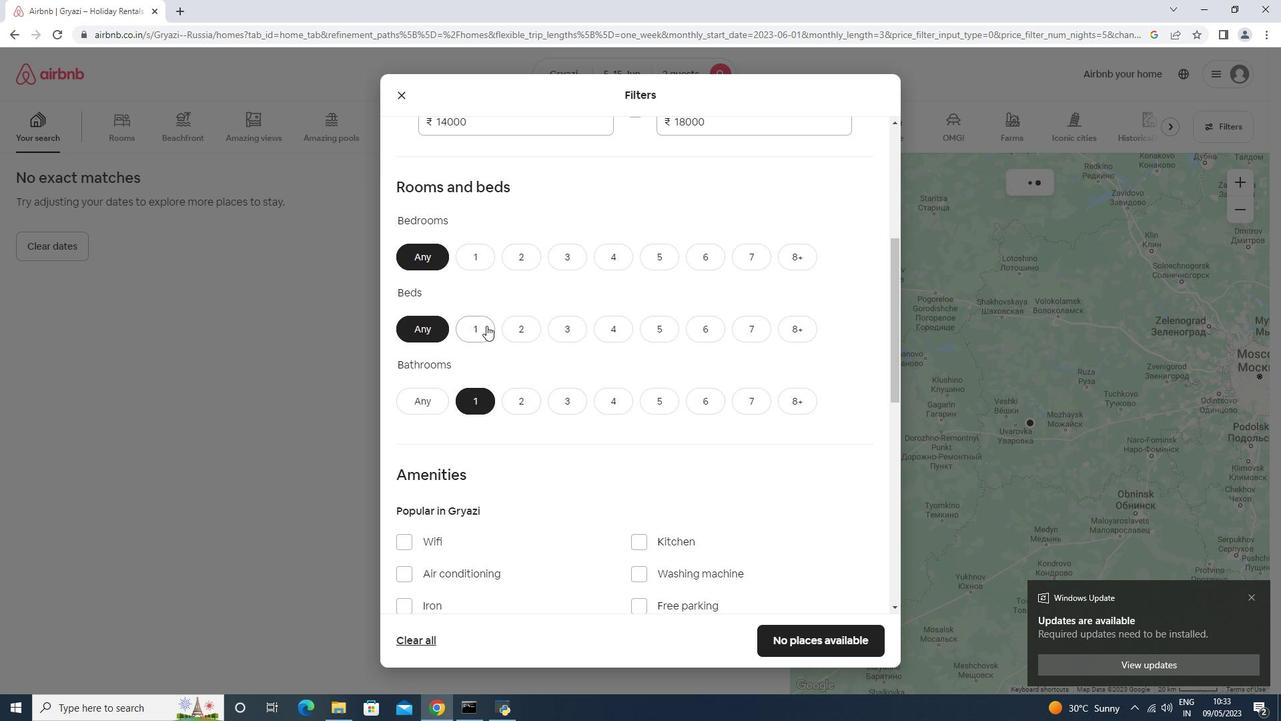 
Action: Mouse pressed left at (486, 322)
Screenshot: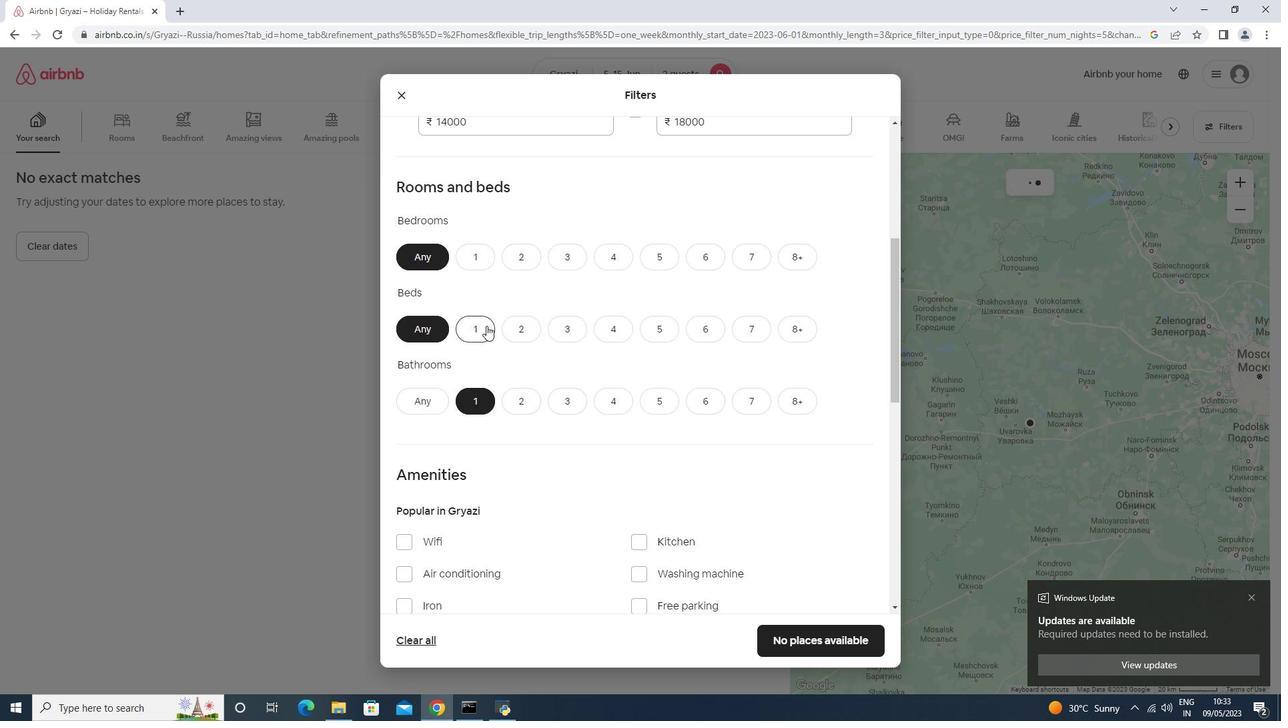 
Action: Mouse moved to (466, 256)
Screenshot: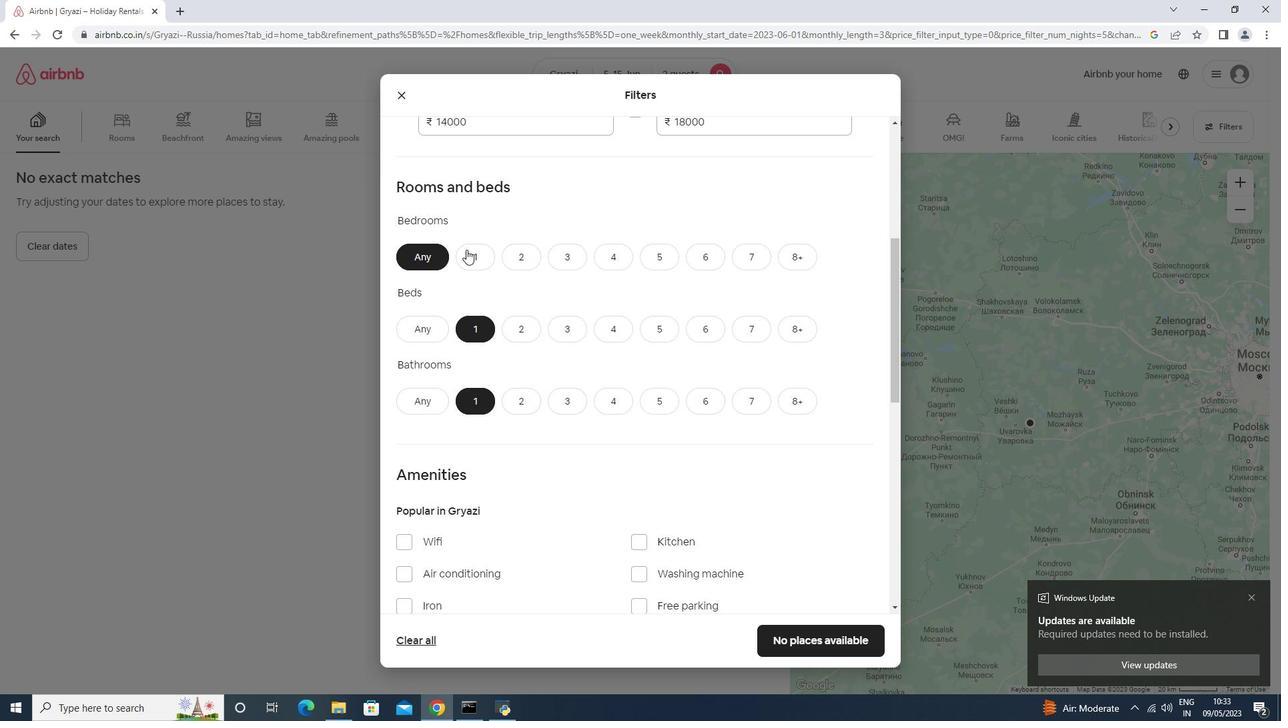 
Action: Mouse pressed left at (466, 256)
Screenshot: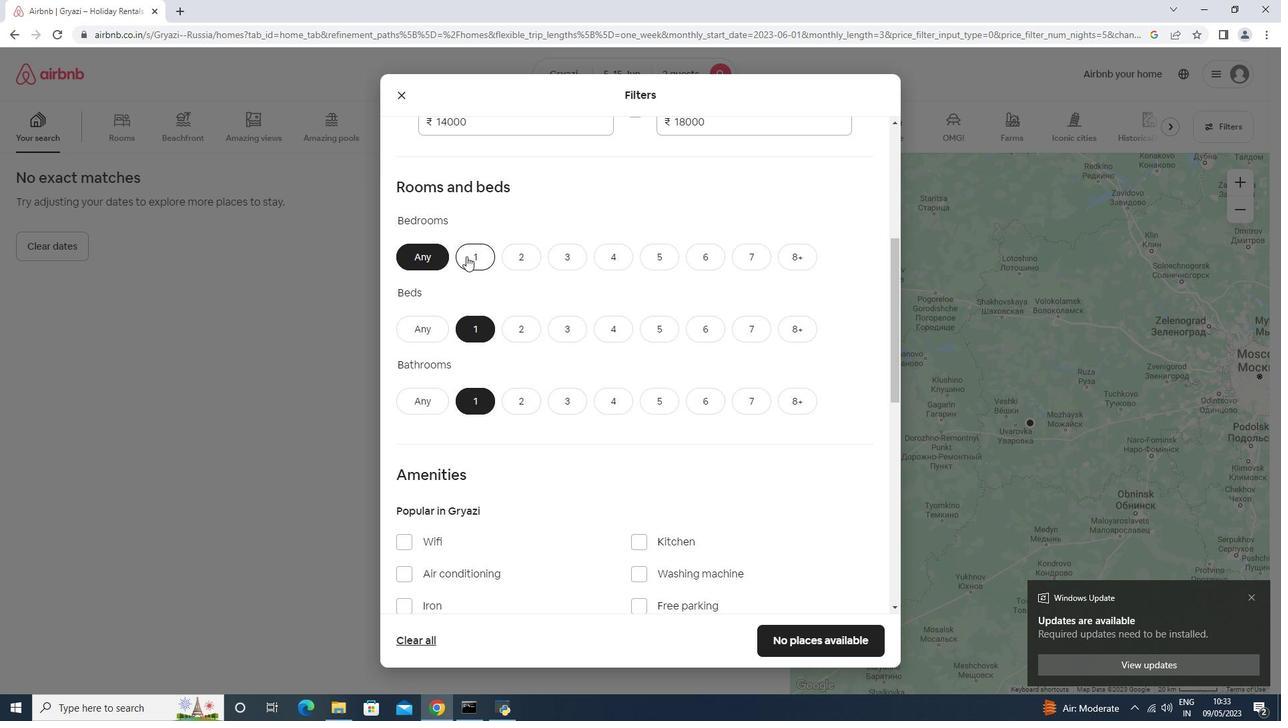 
Action: Mouse moved to (482, 272)
Screenshot: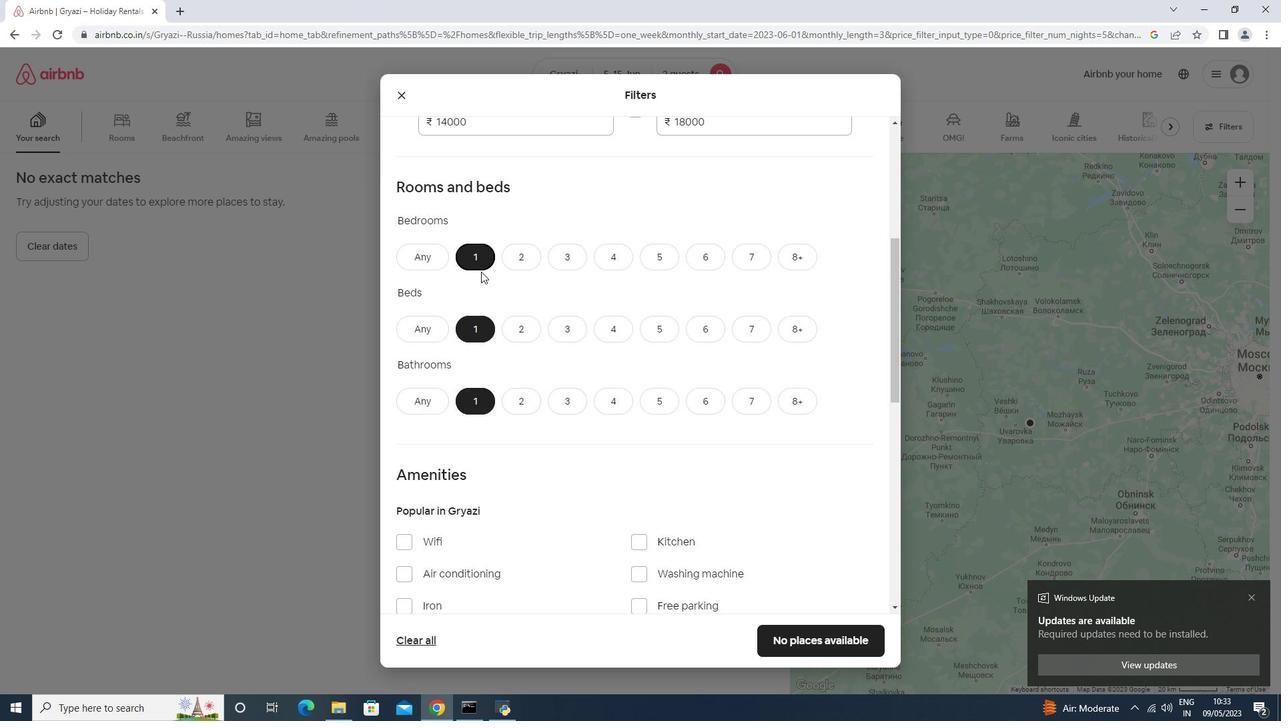 
Action: Mouse scrolled (482, 271) with delta (0, 0)
Screenshot: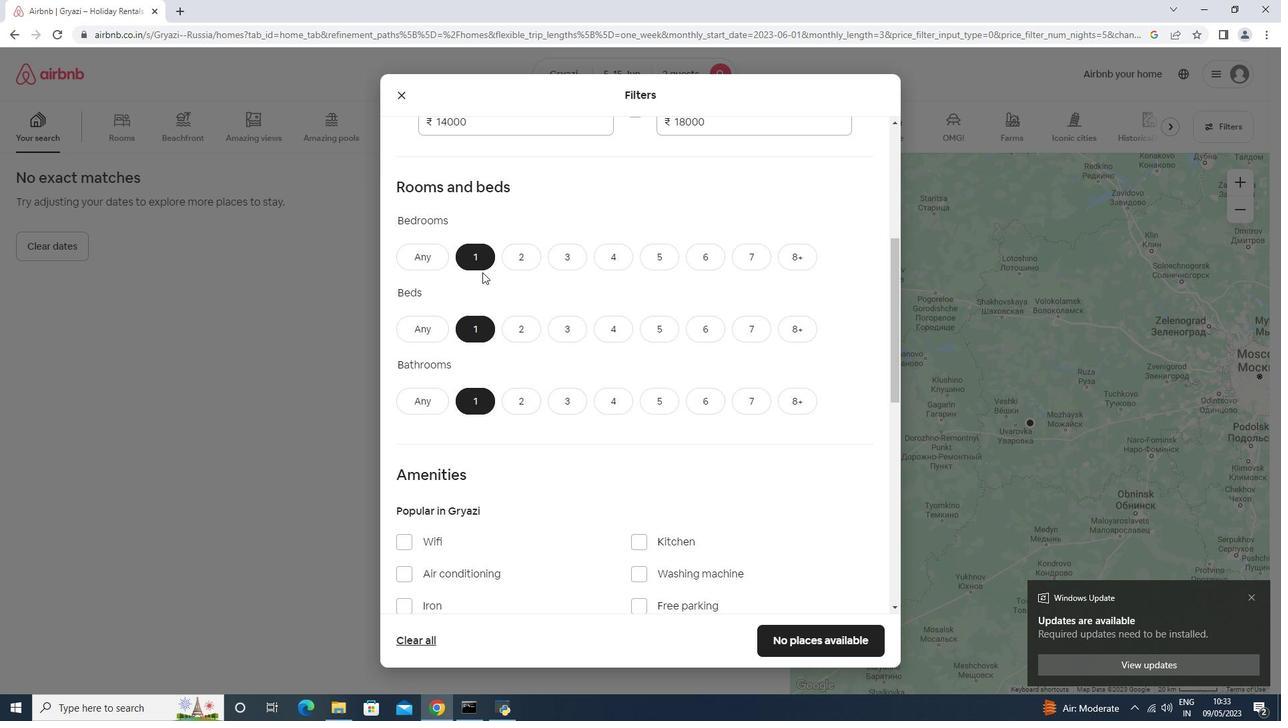 
Action: Mouse scrolled (482, 271) with delta (0, 0)
Screenshot: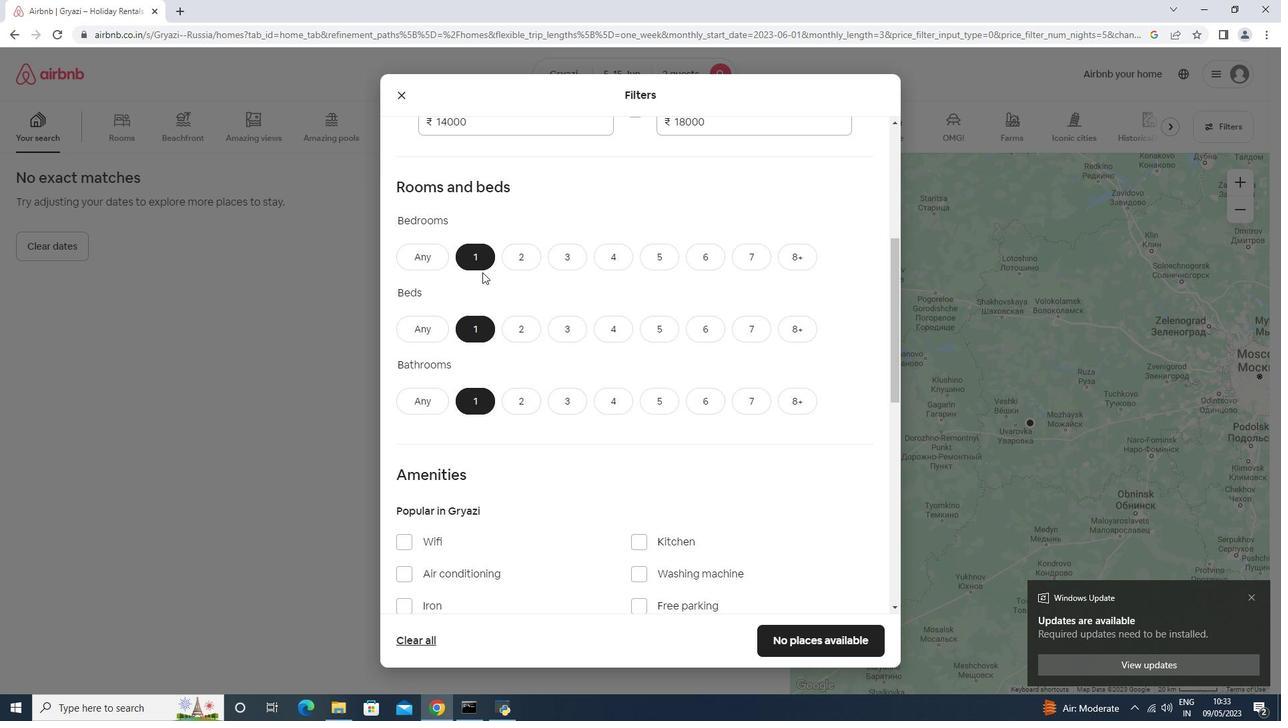 
Action: Mouse scrolled (482, 271) with delta (0, 0)
Screenshot: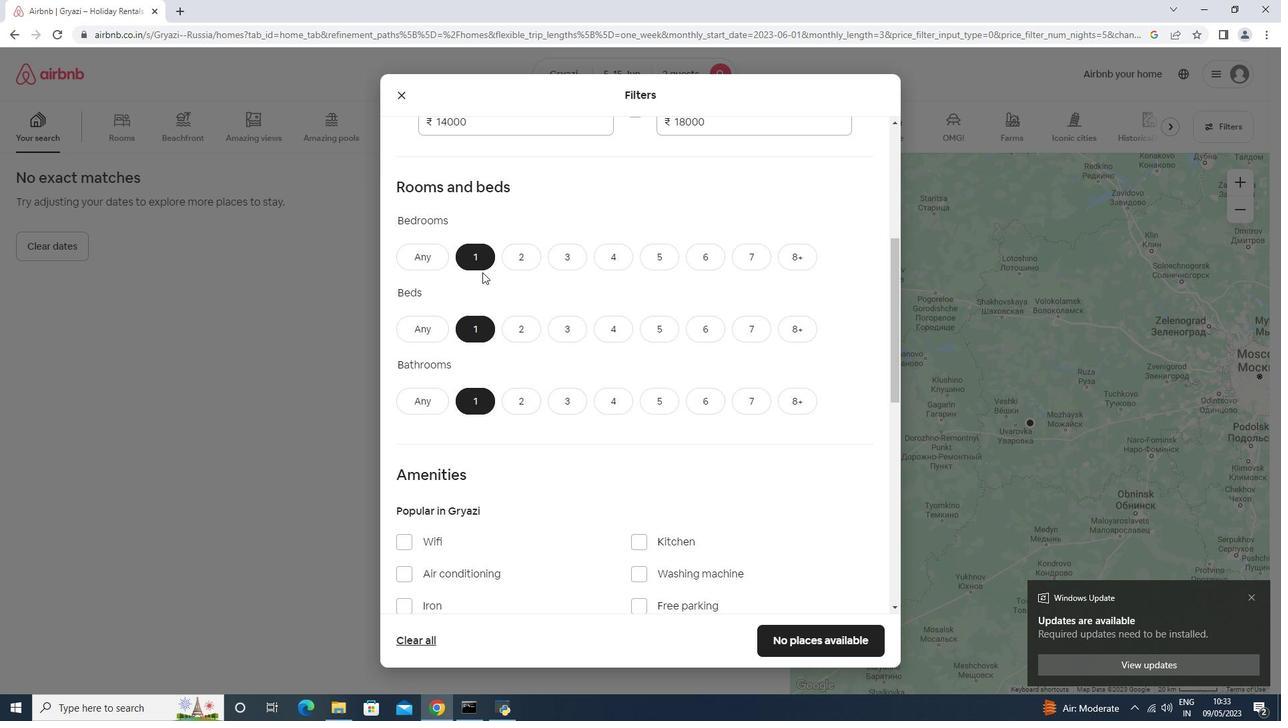 
Action: Mouse moved to (416, 373)
Screenshot: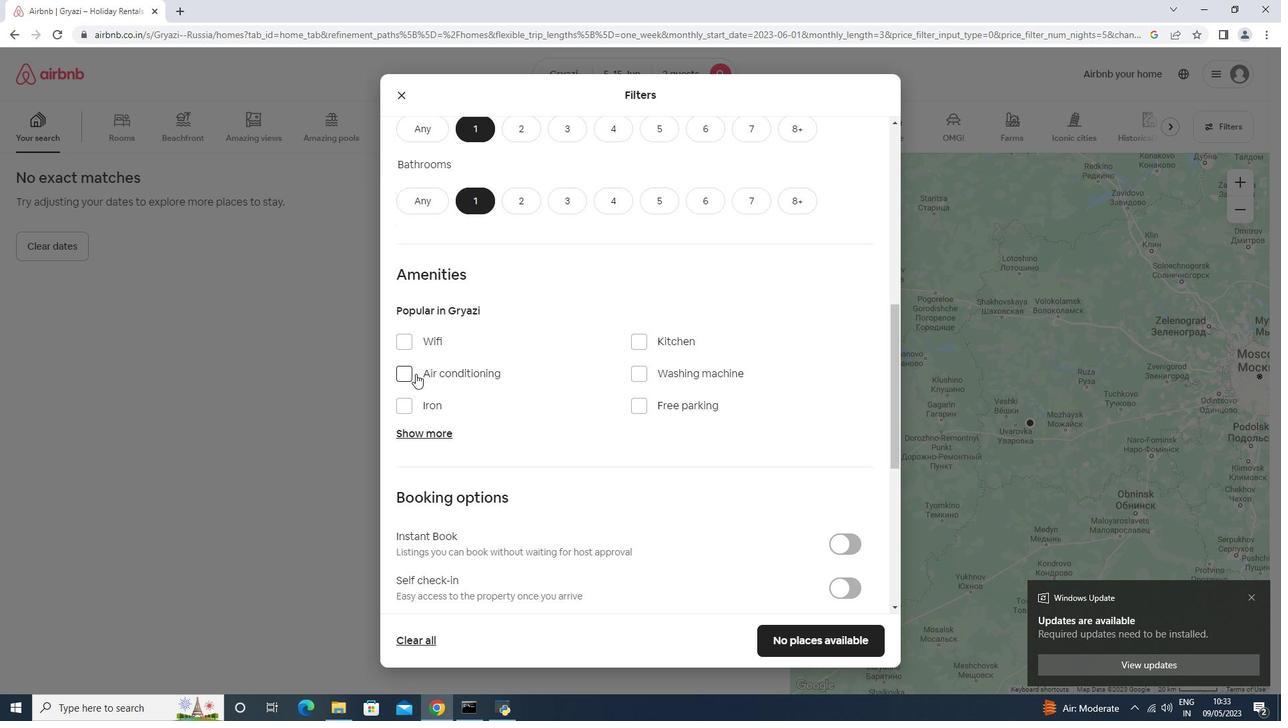 
Action: Mouse scrolled (416, 372) with delta (0, 0)
Screenshot: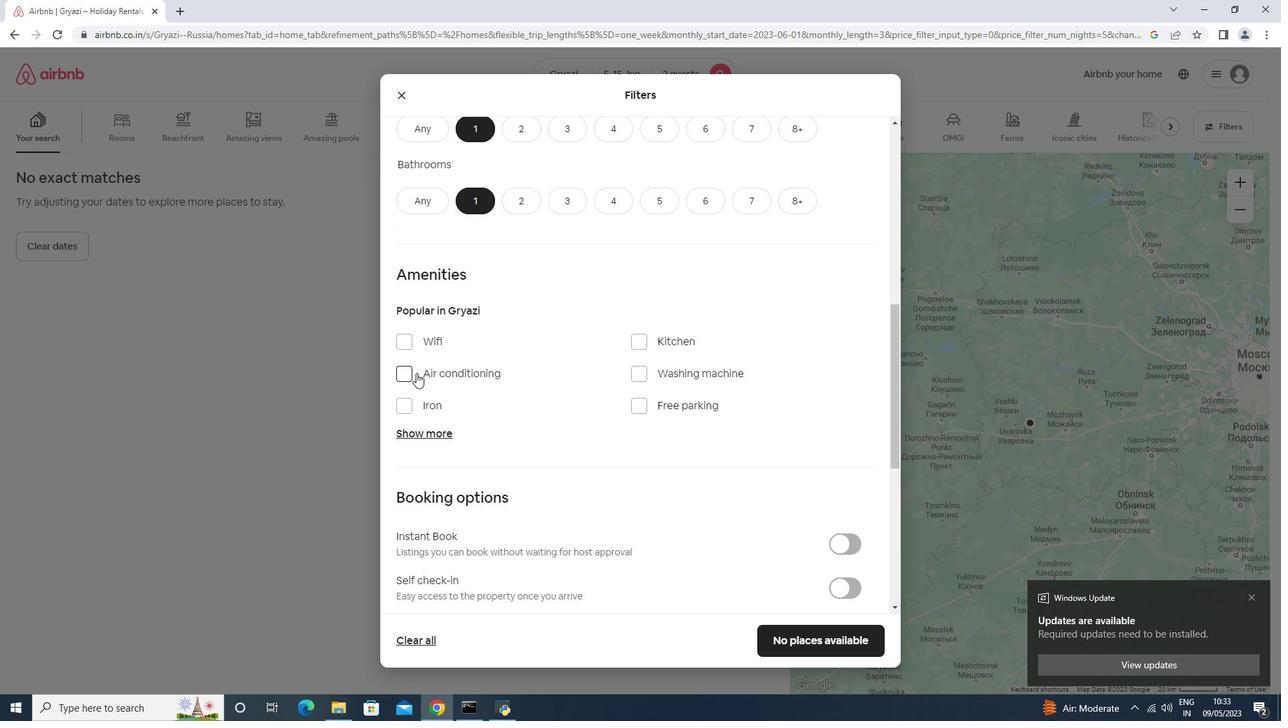 
Action: Mouse scrolled (416, 372) with delta (0, 0)
Screenshot: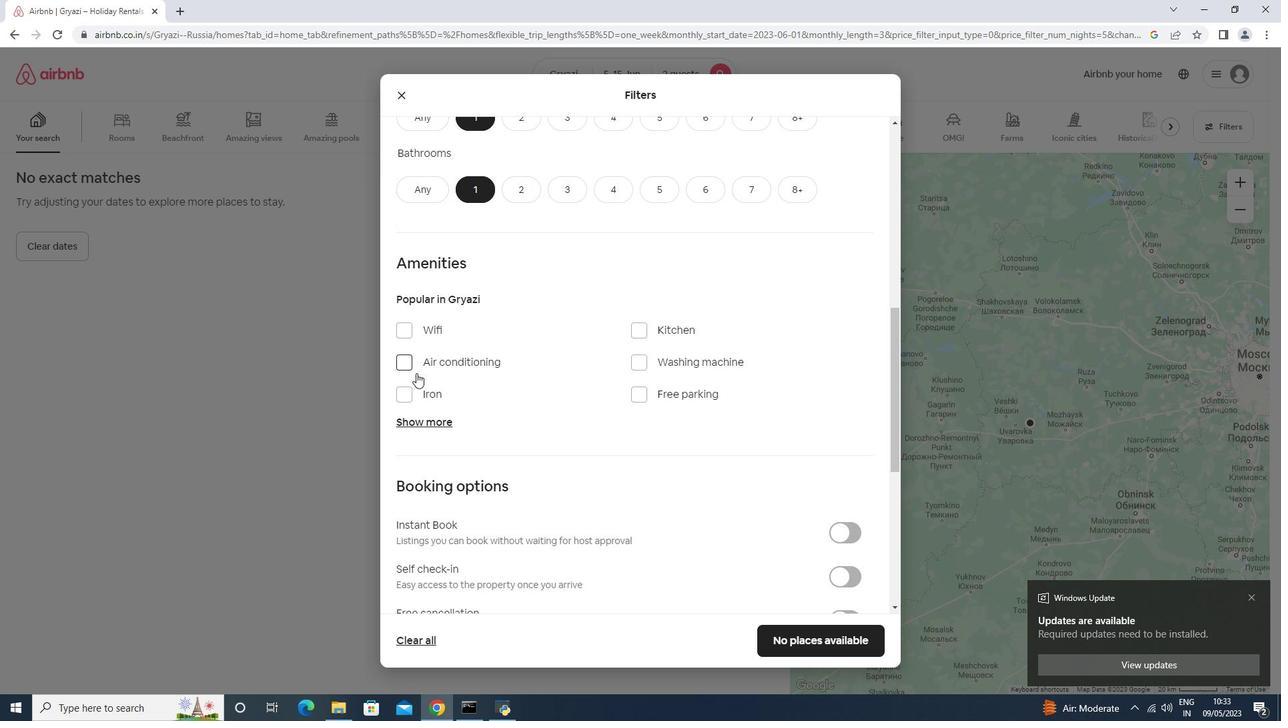 
Action: Mouse moved to (841, 458)
Screenshot: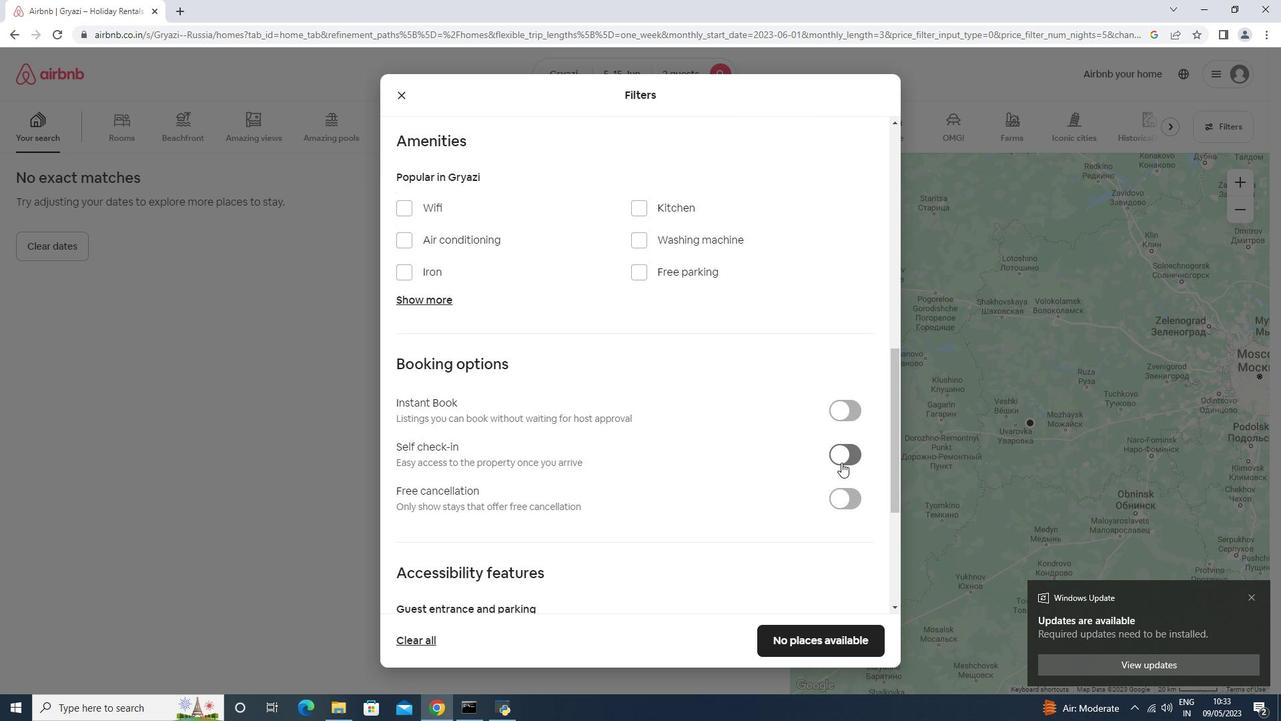 
Action: Mouse pressed left at (841, 458)
Screenshot: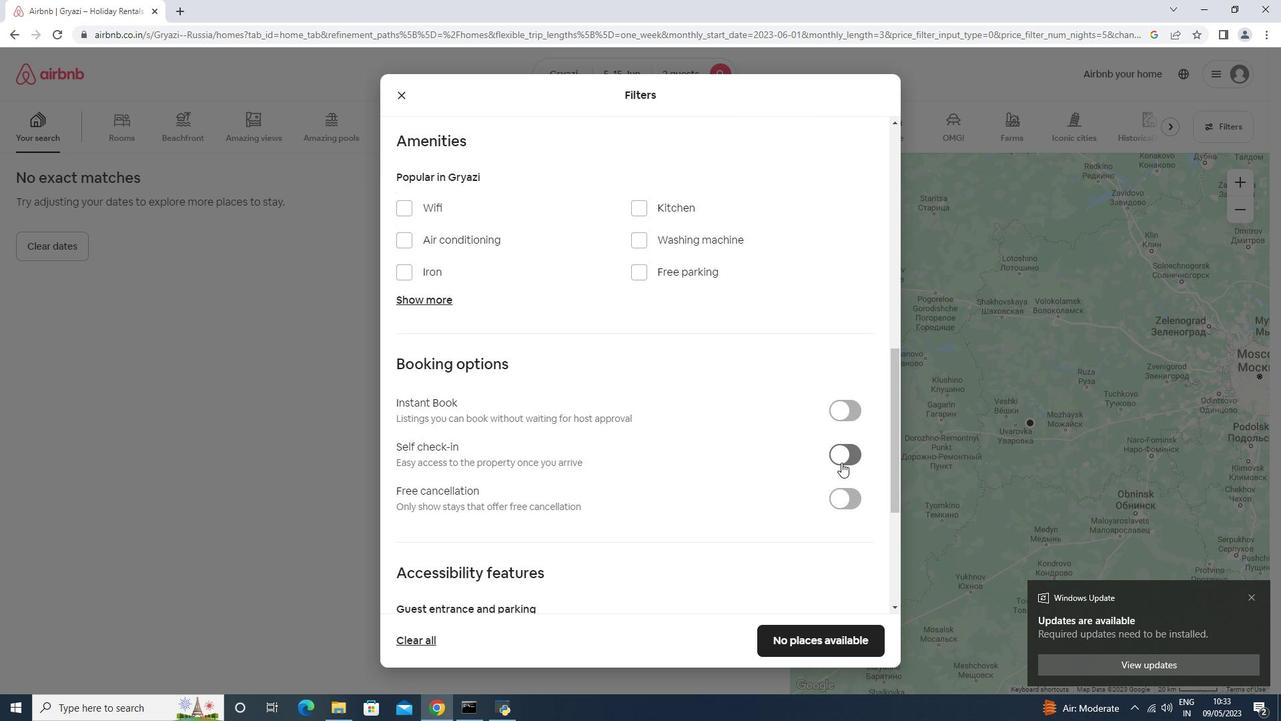 
Action: Mouse moved to (837, 458)
Screenshot: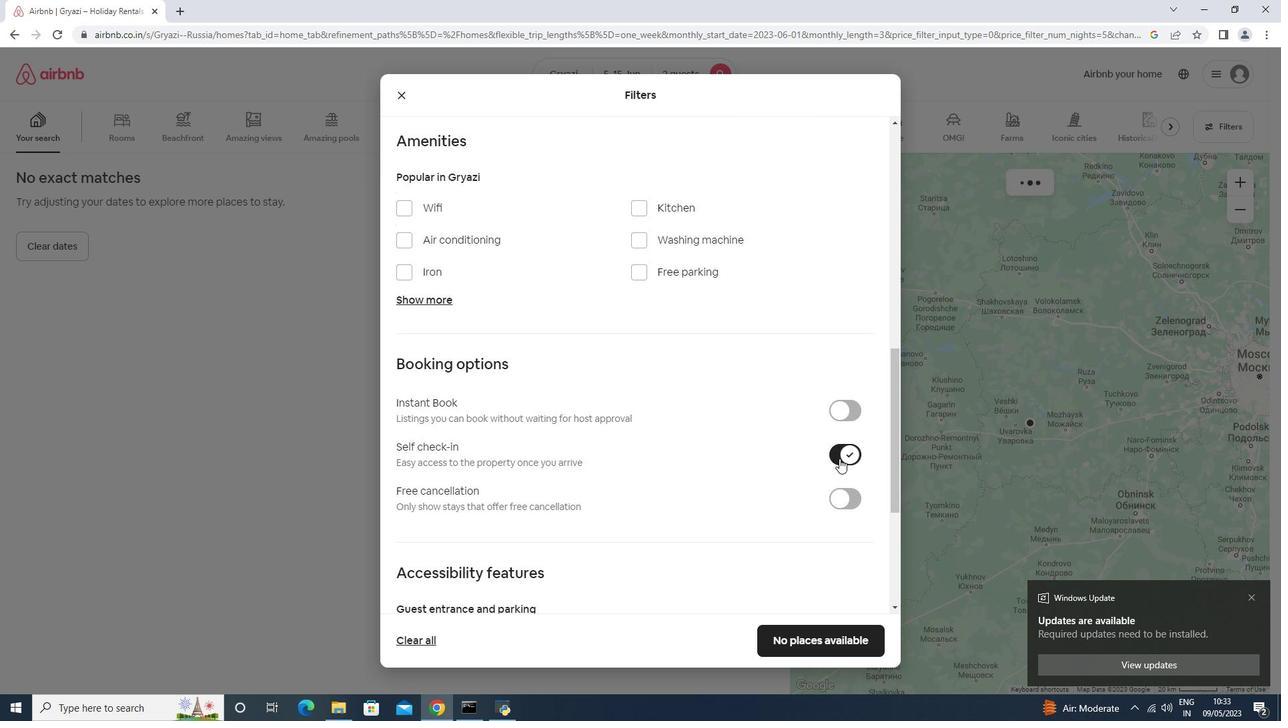 
Action: Mouse scrolled (838, 457) with delta (0, 0)
Screenshot: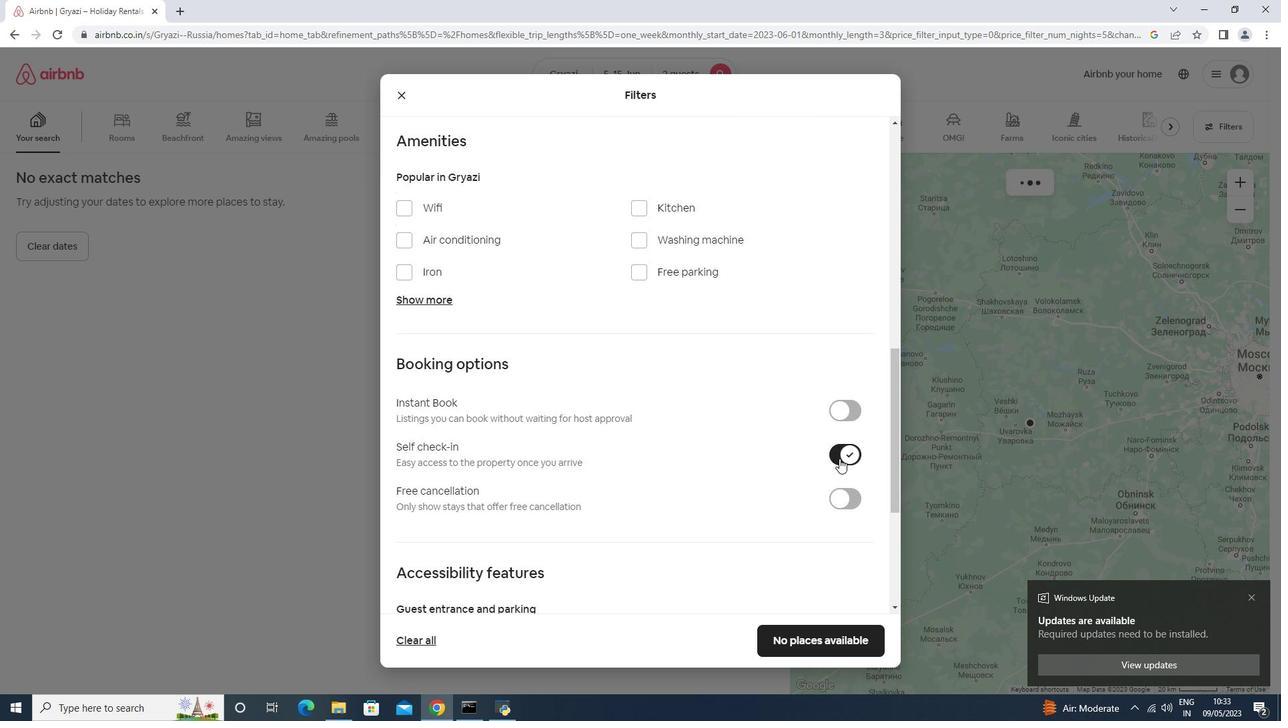 
Action: Mouse scrolled (837, 457) with delta (0, 0)
Screenshot: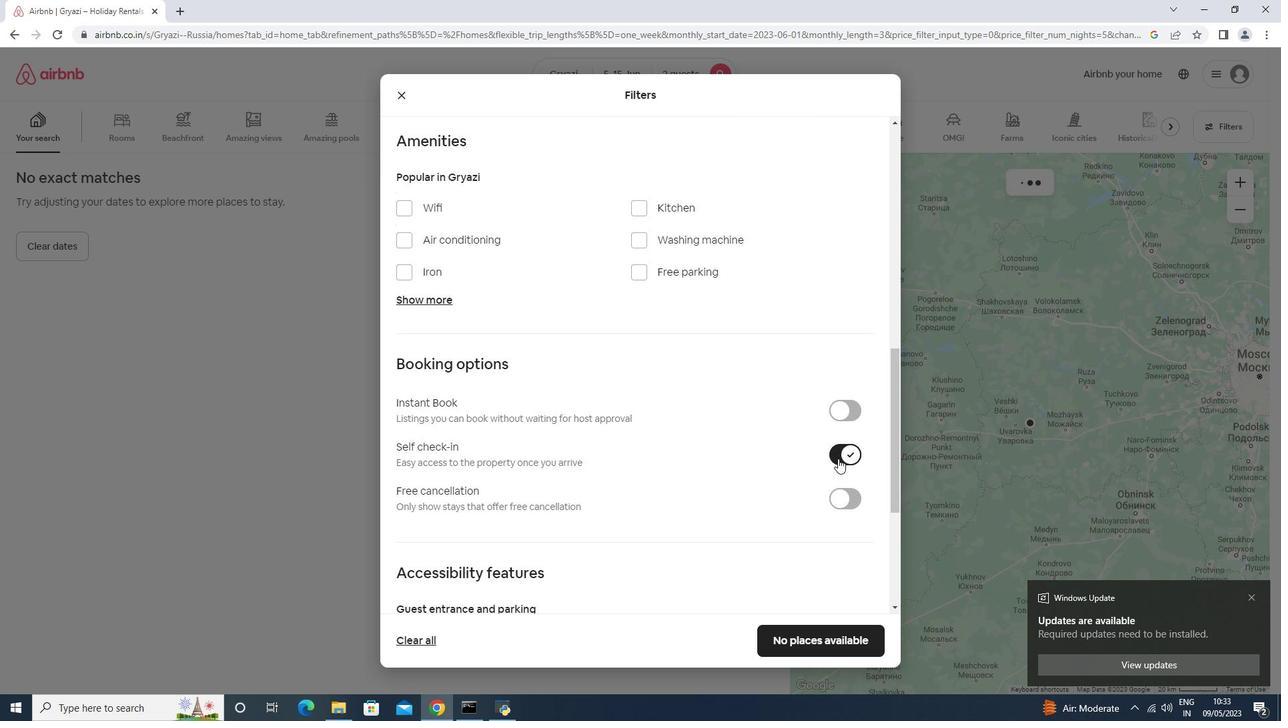 
Action: Mouse moved to (836, 458)
Screenshot: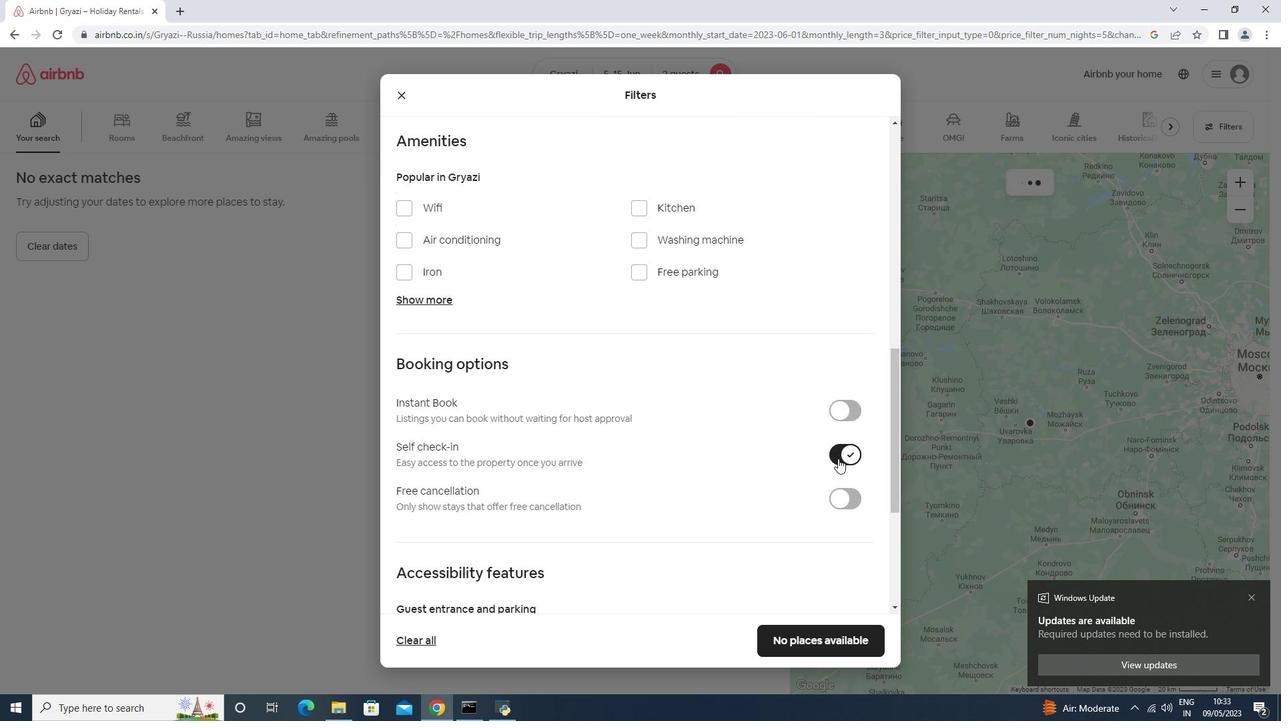
Action: Mouse scrolled (837, 457) with delta (0, 0)
Screenshot: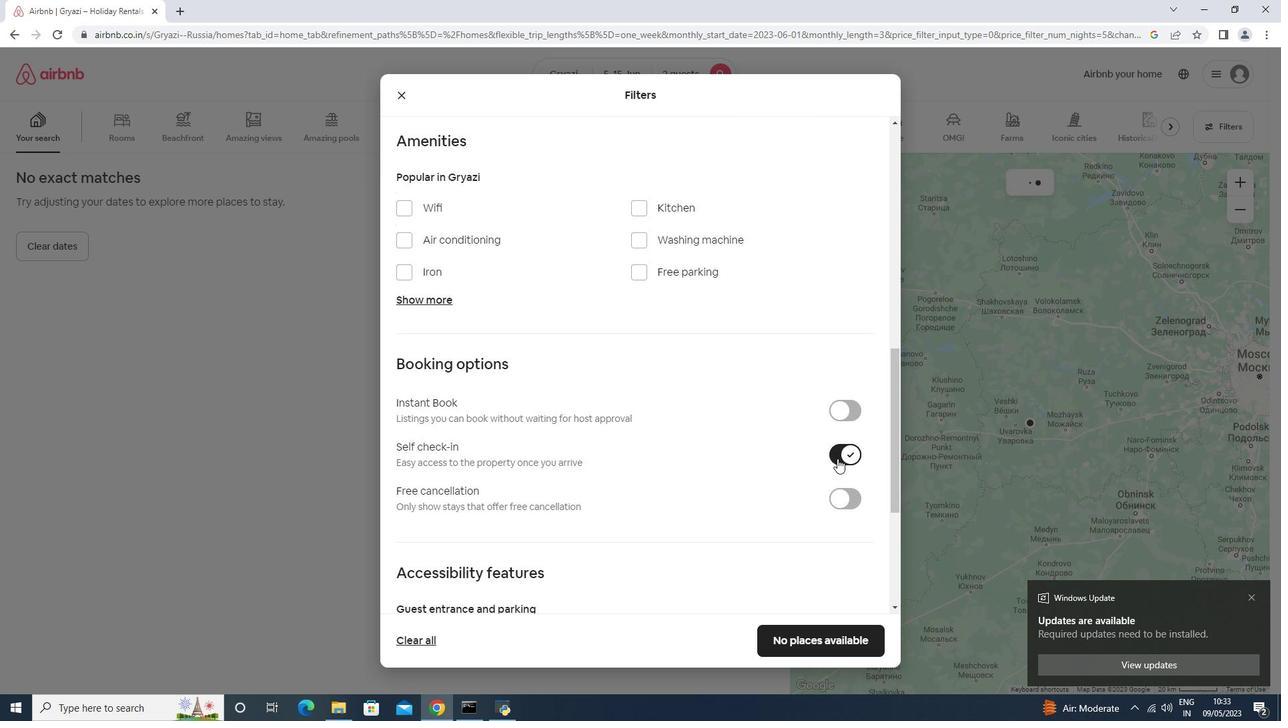 
Action: Mouse moved to (836, 458)
Screenshot: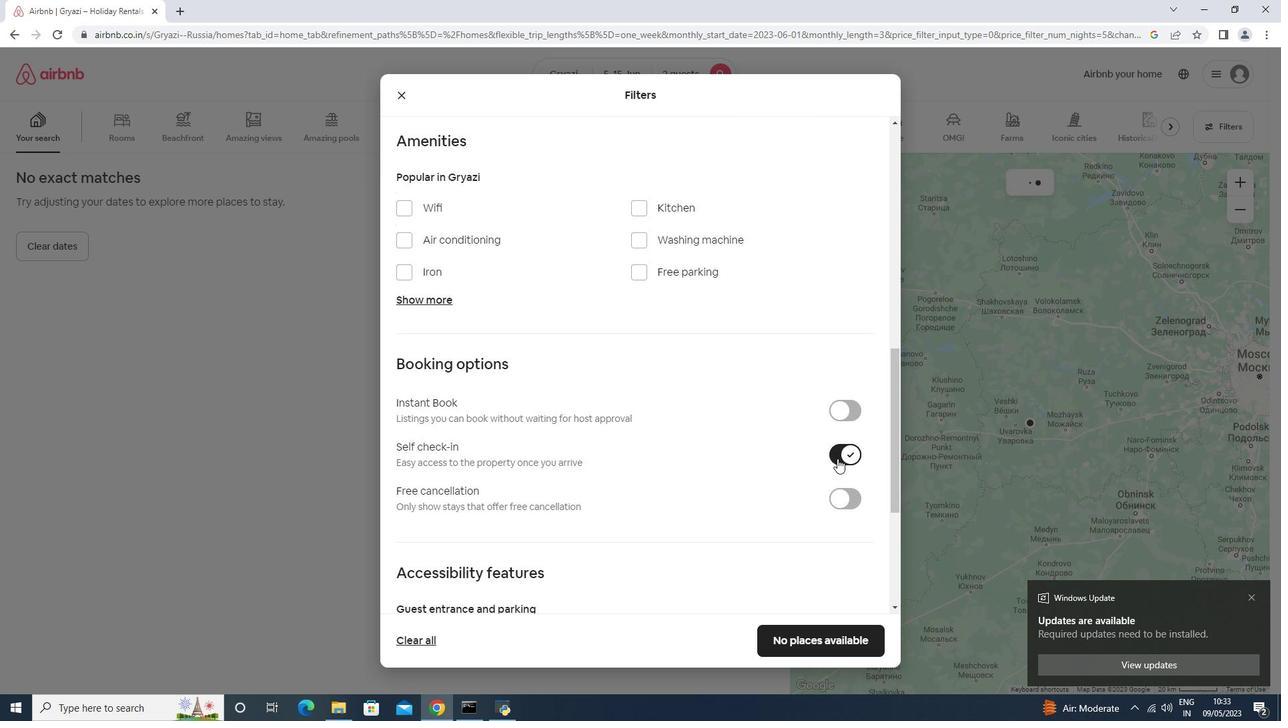 
Action: Mouse scrolled (837, 457) with delta (0, 0)
Screenshot: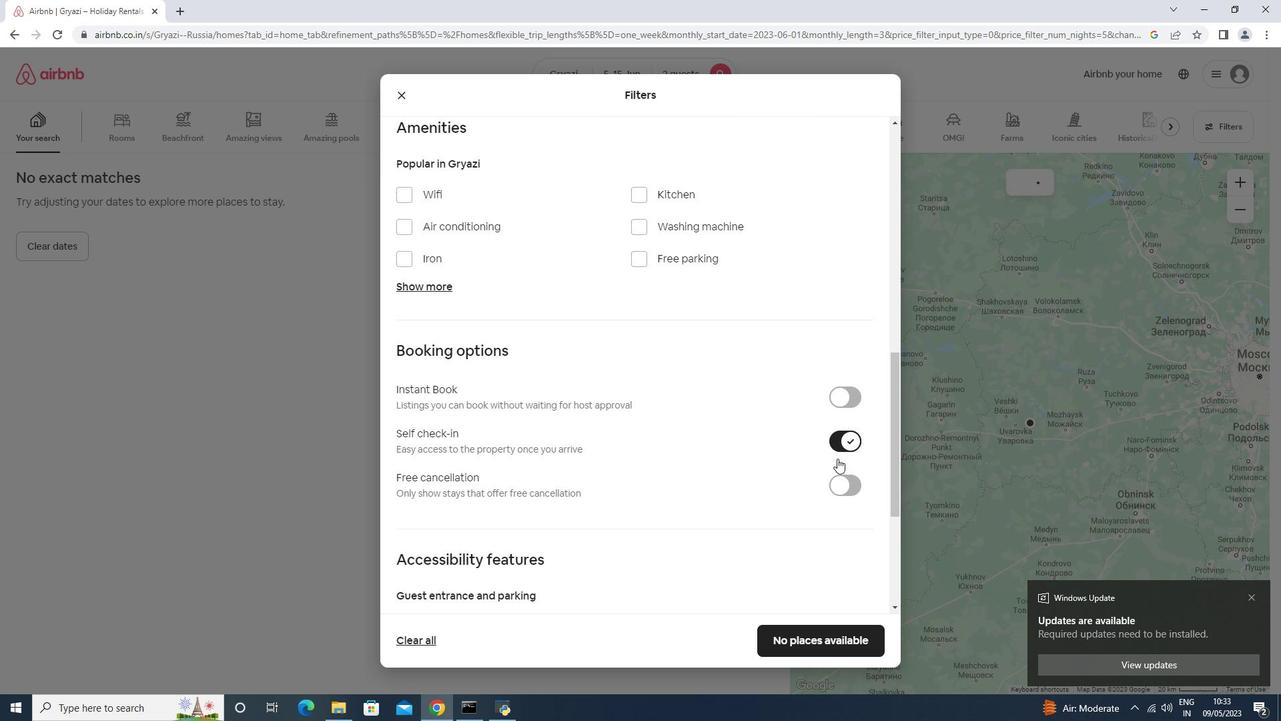 
Action: Mouse scrolled (837, 457) with delta (0, 0)
Screenshot: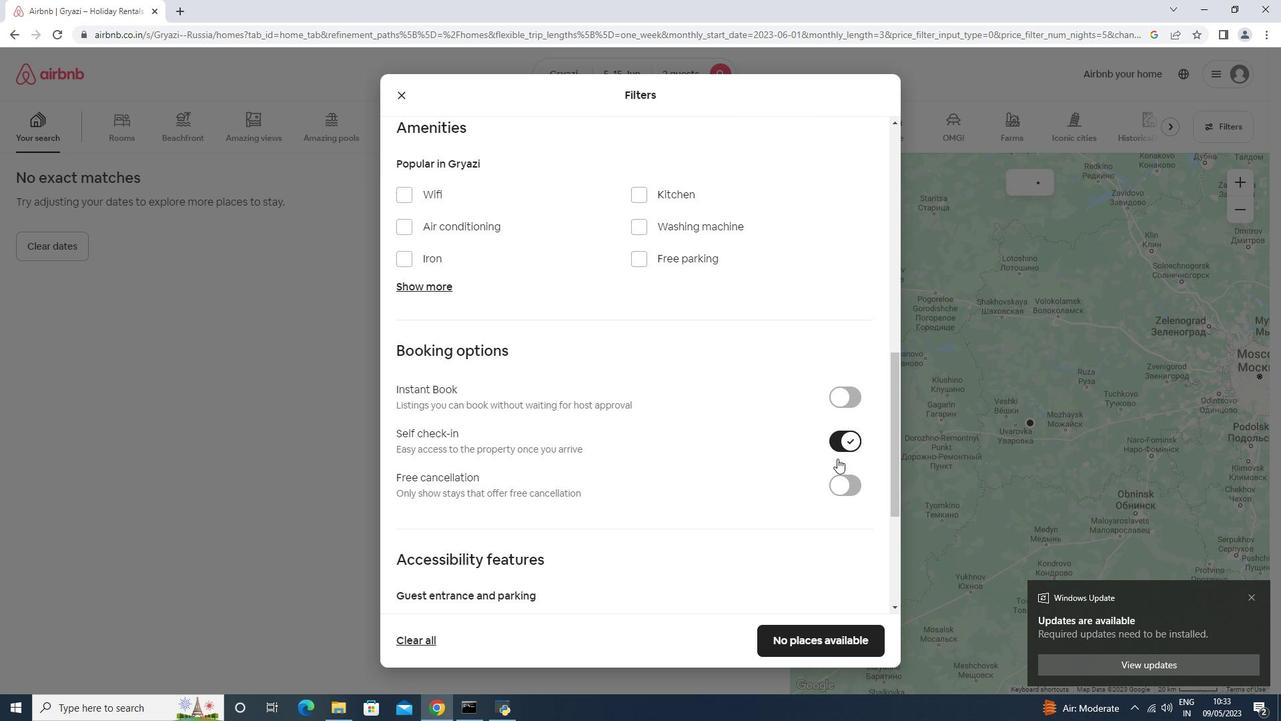 
Action: Mouse moved to (835, 458)
Screenshot: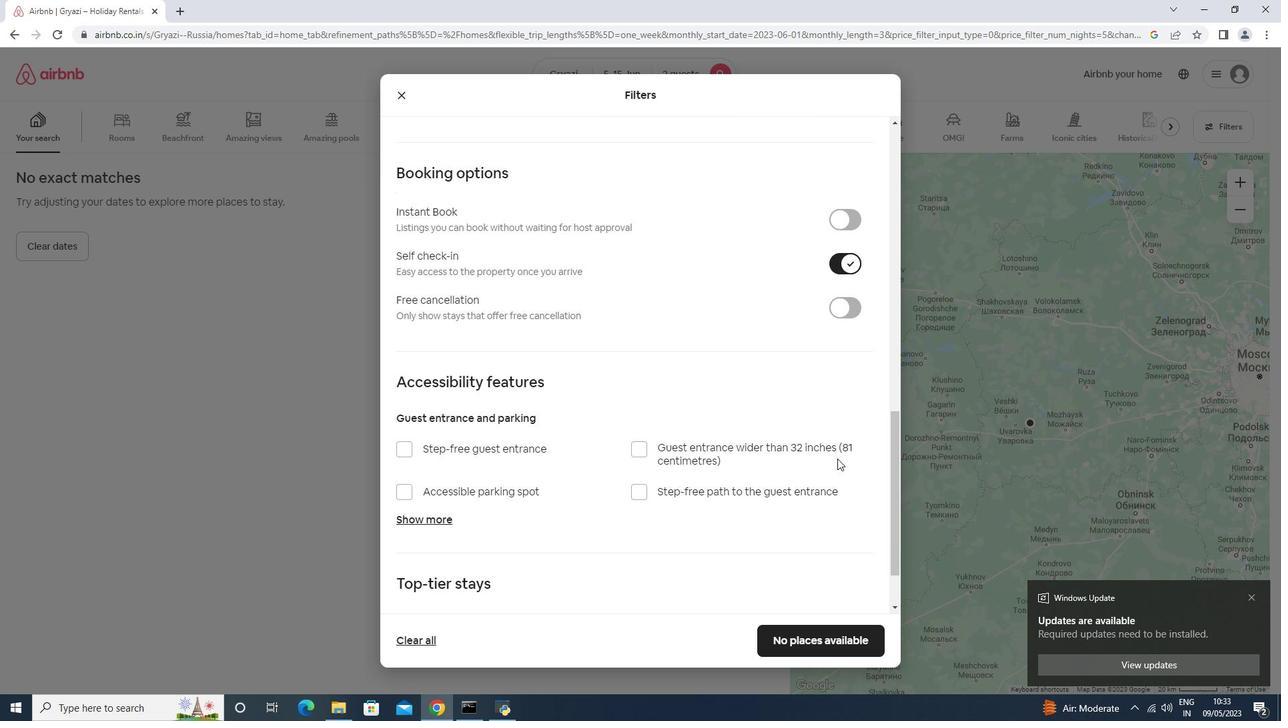 
Action: Mouse scrolled (837, 457) with delta (0, 0)
Screenshot: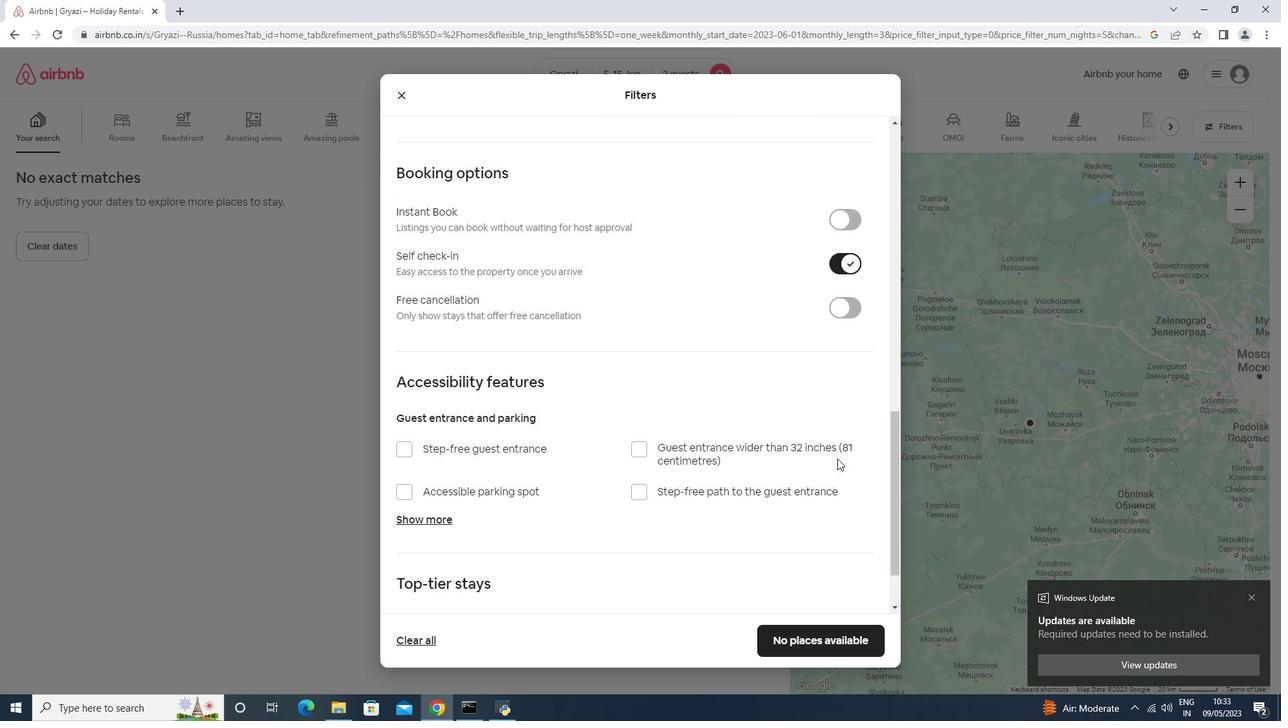 
Action: Mouse moved to (831, 458)
Screenshot: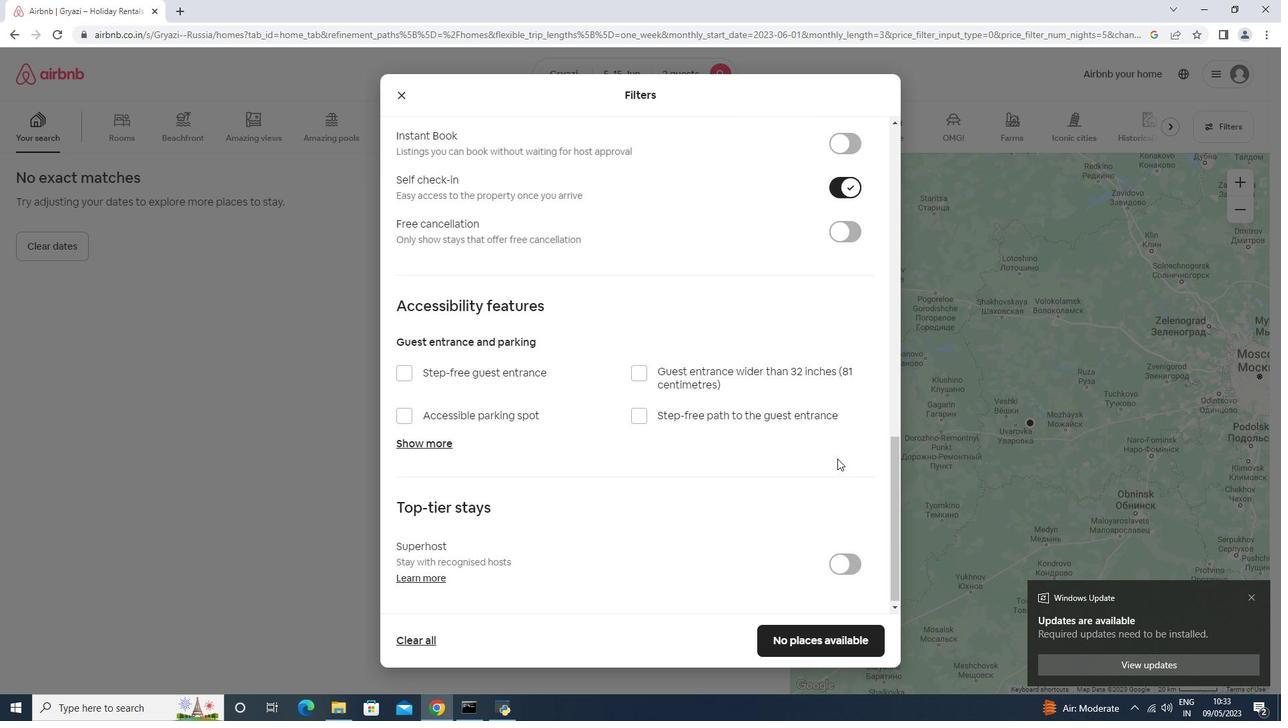 
Action: Mouse scrolled (831, 457) with delta (0, 0)
Screenshot: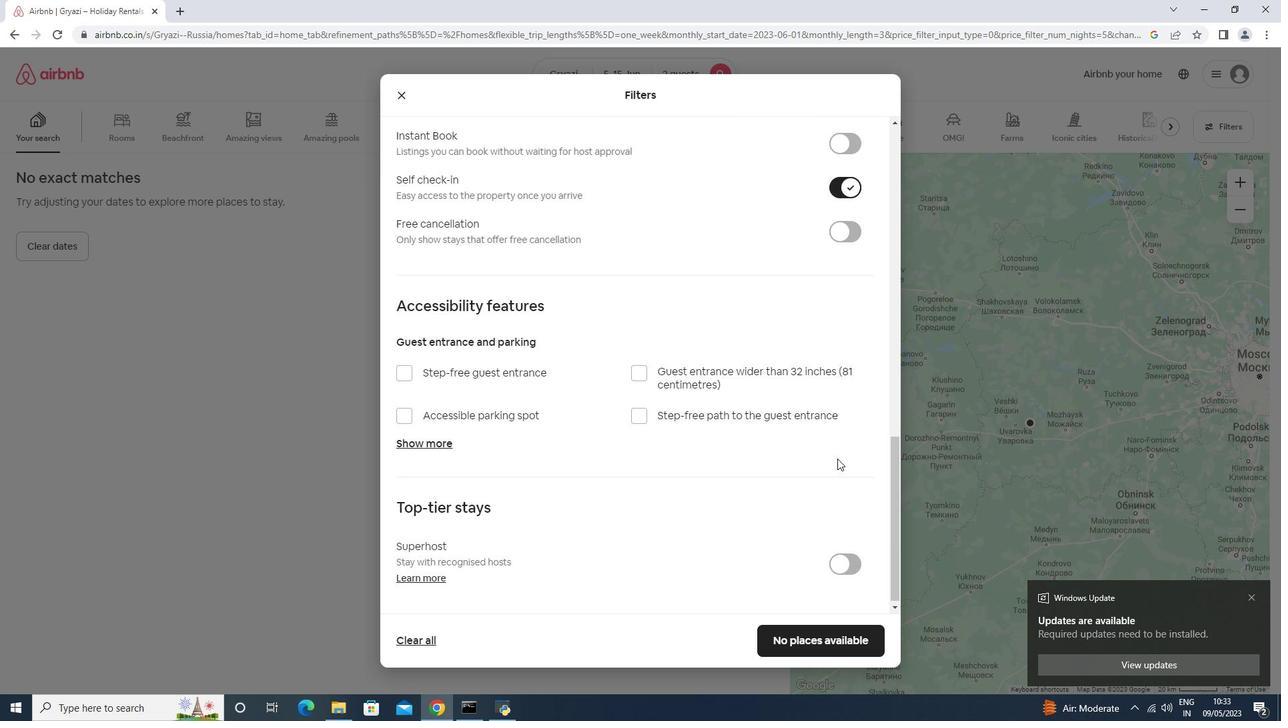 
Action: Mouse moved to (830, 458)
Screenshot: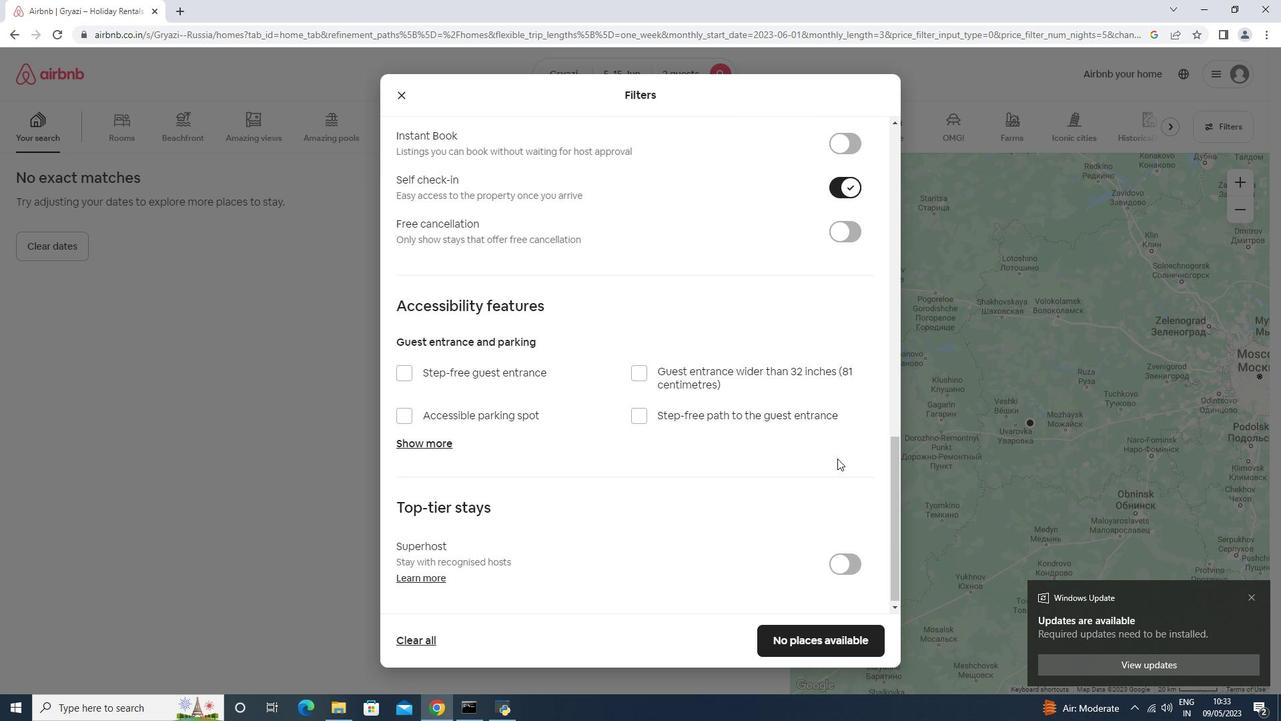 
Action: Mouse scrolled (831, 457) with delta (0, 0)
Screenshot: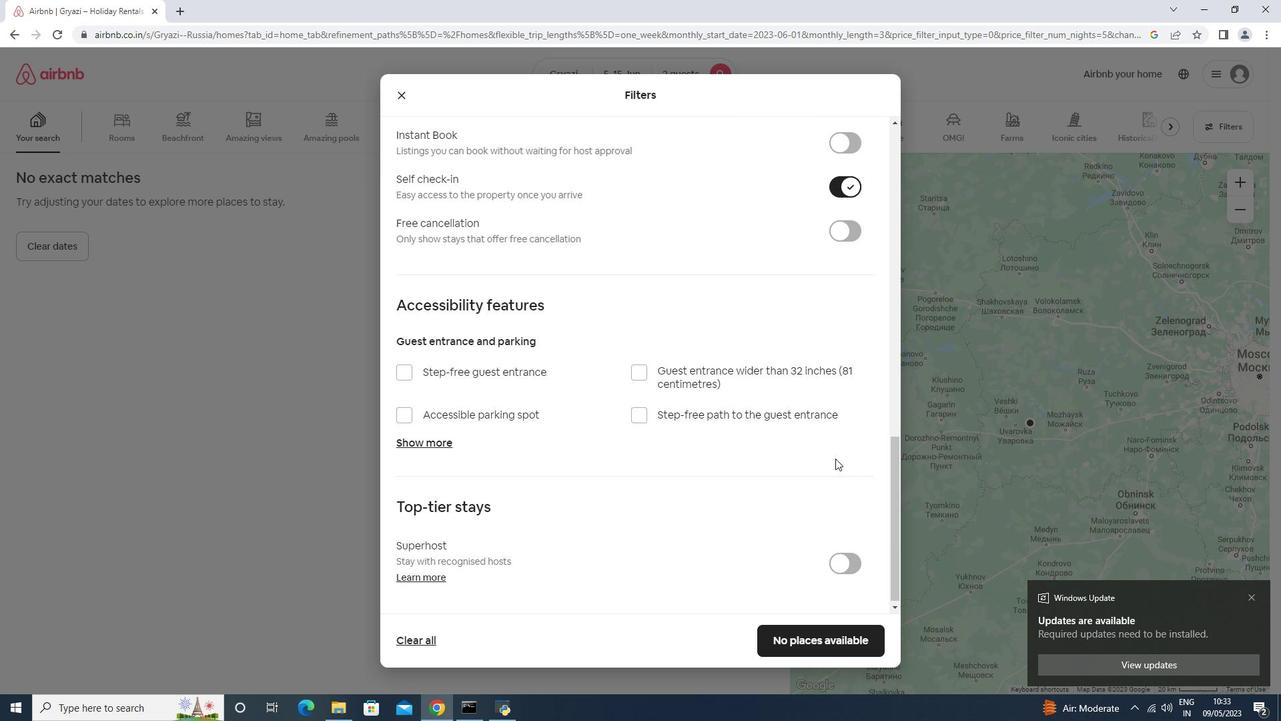 
Action: Mouse moved to (829, 459)
Screenshot: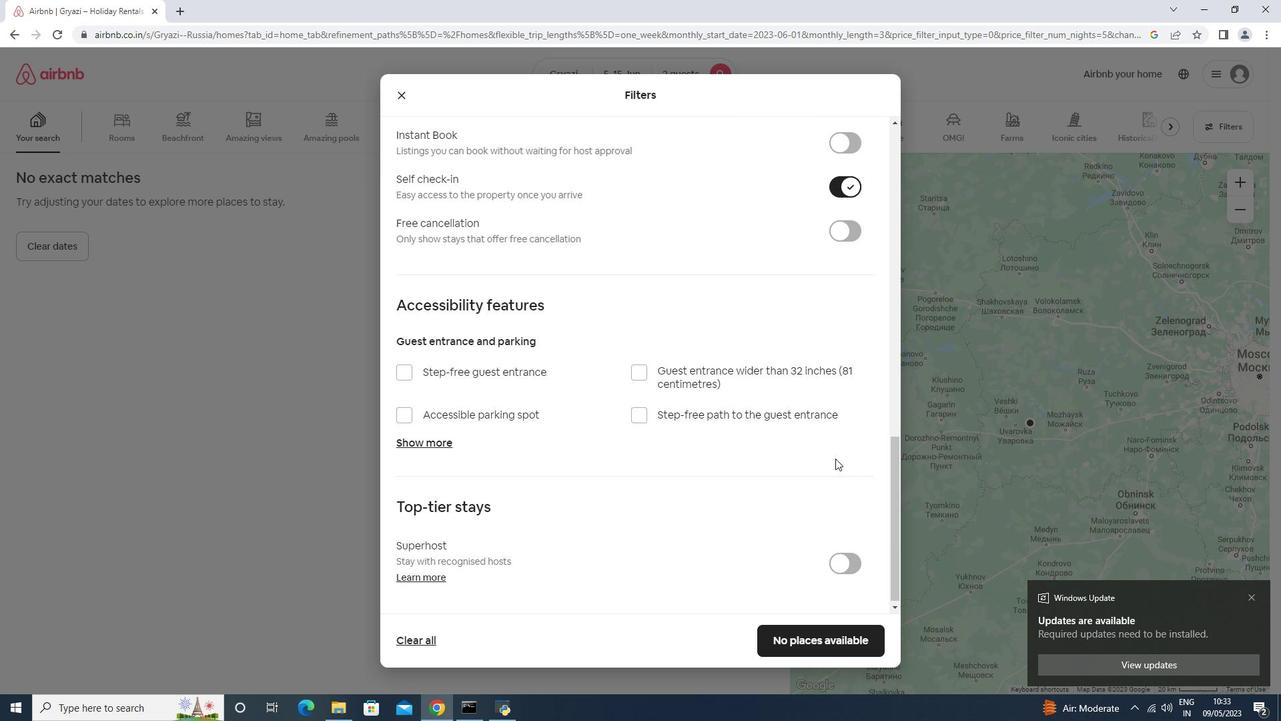 
Action: Mouse scrolled (831, 457) with delta (0, 0)
Screenshot: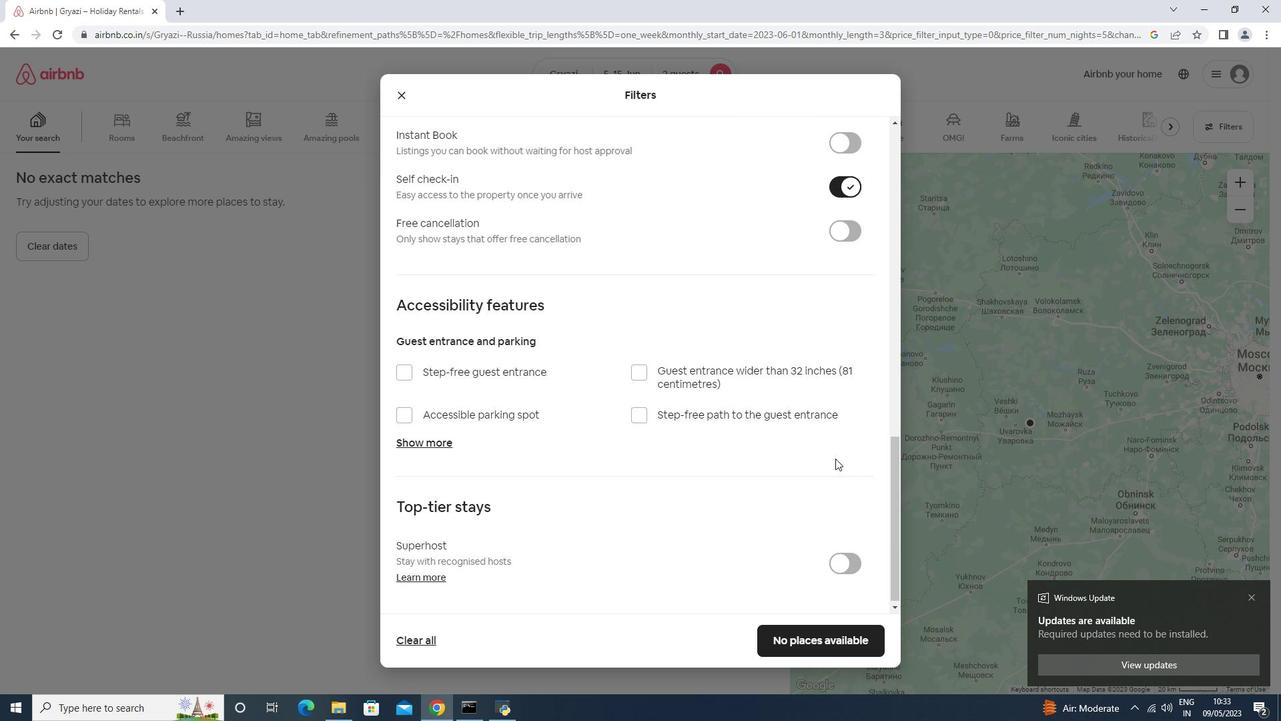 
Action: Mouse moved to (829, 460)
Screenshot: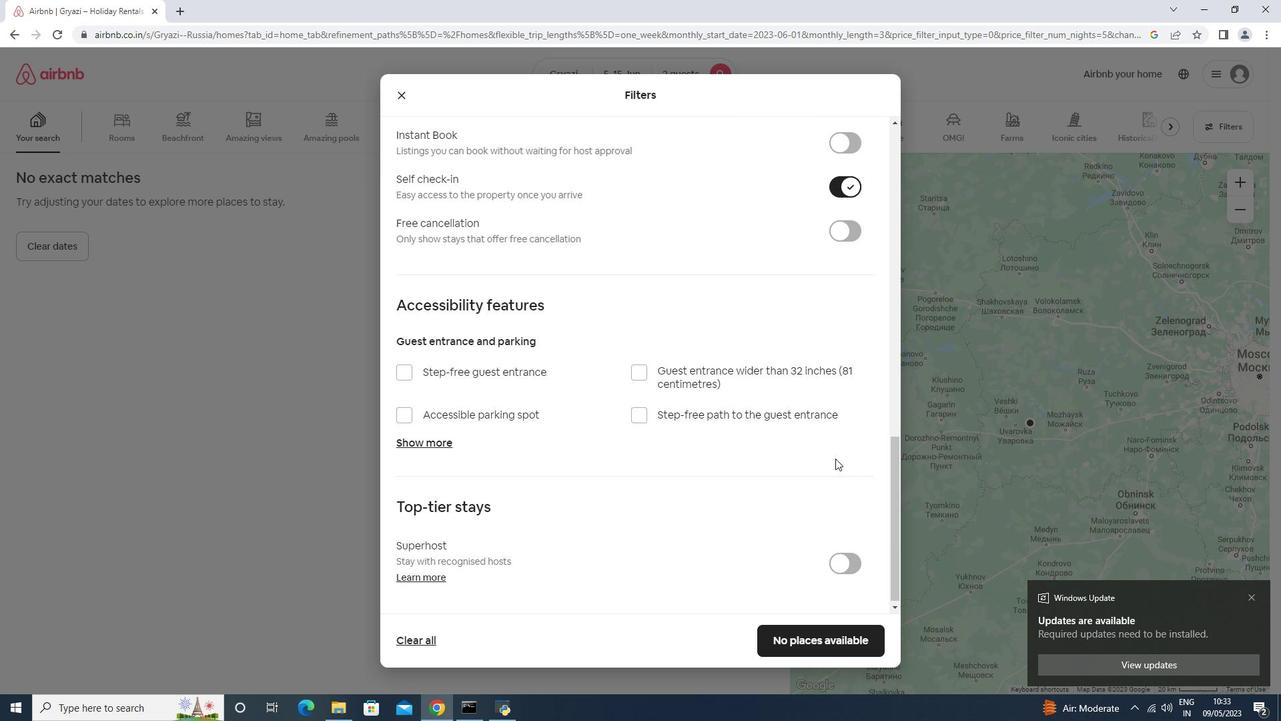 
Action: Mouse scrolled (830, 457) with delta (0, 0)
Screenshot: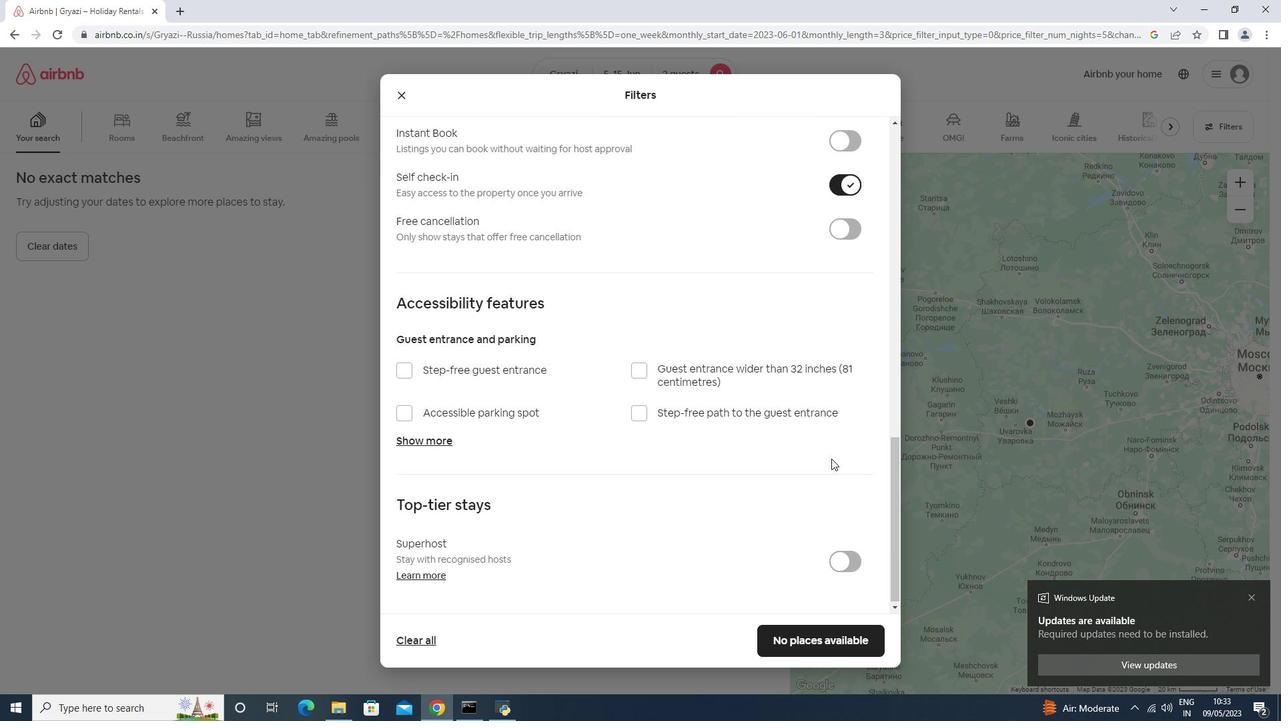 
Action: Mouse moved to (828, 460)
Screenshot: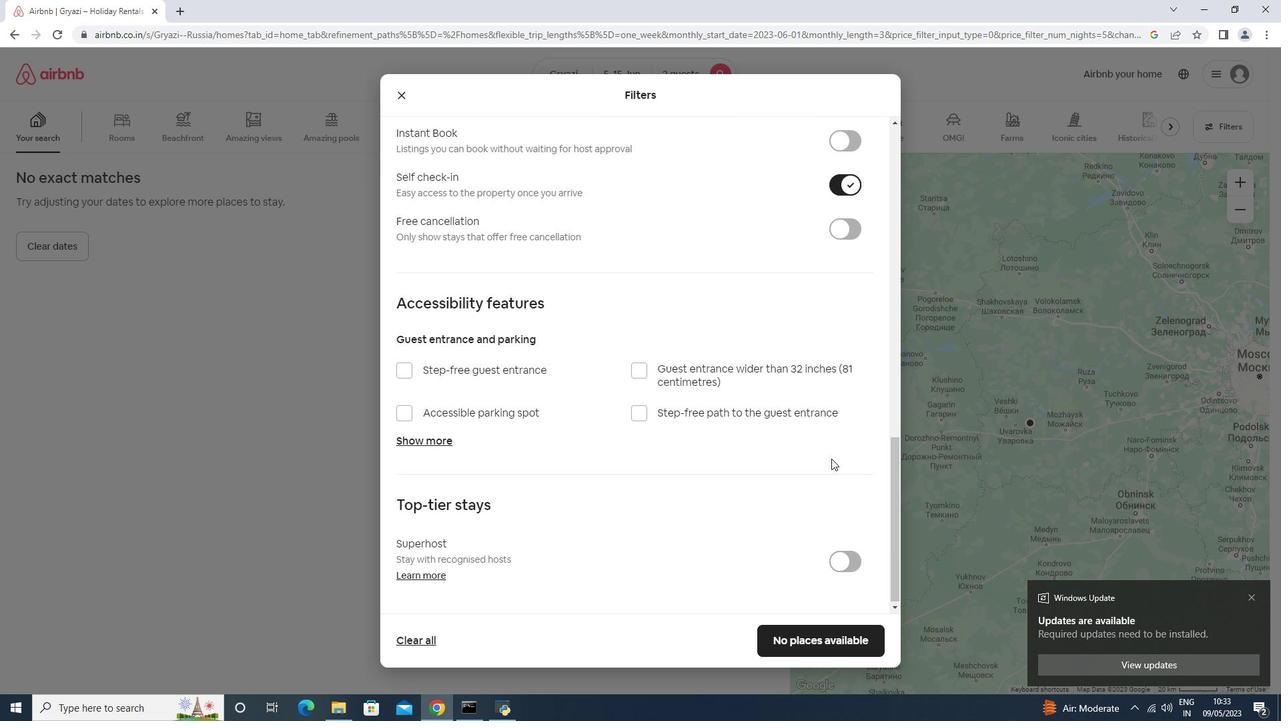 
Action: Mouse scrolled (829, 459) with delta (0, 0)
Screenshot: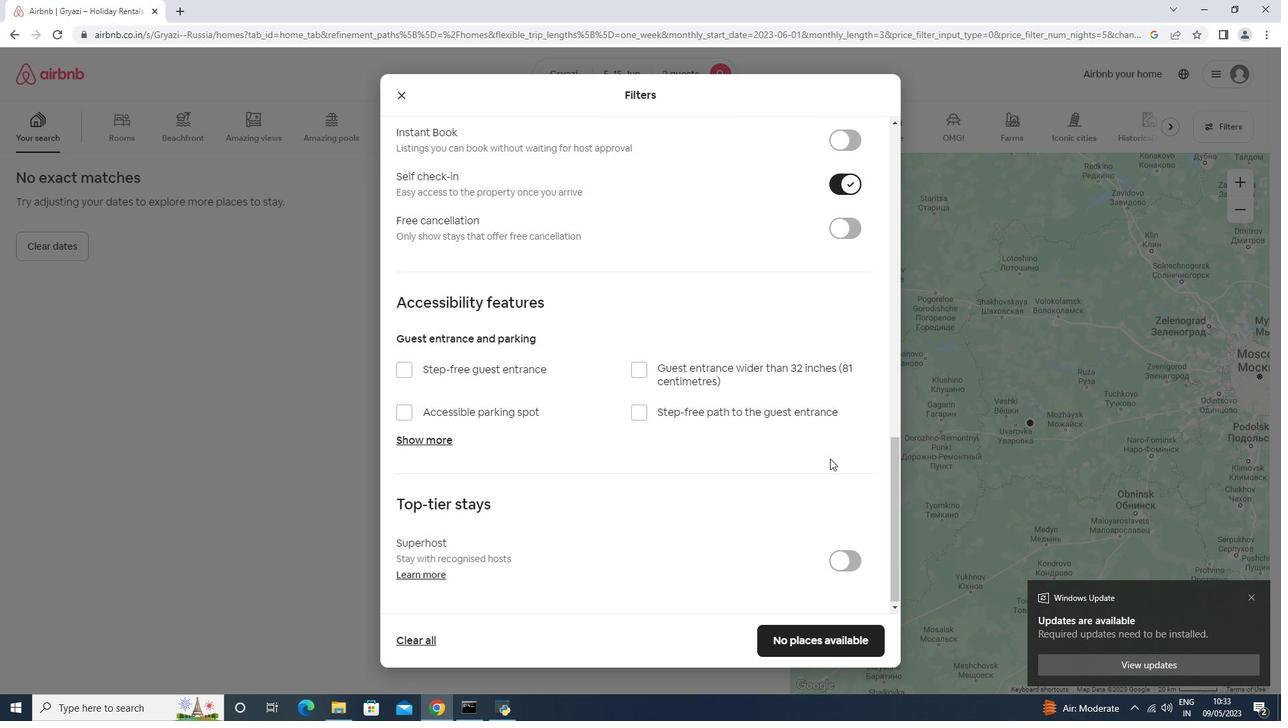 
Action: Mouse moved to (826, 460)
Screenshot: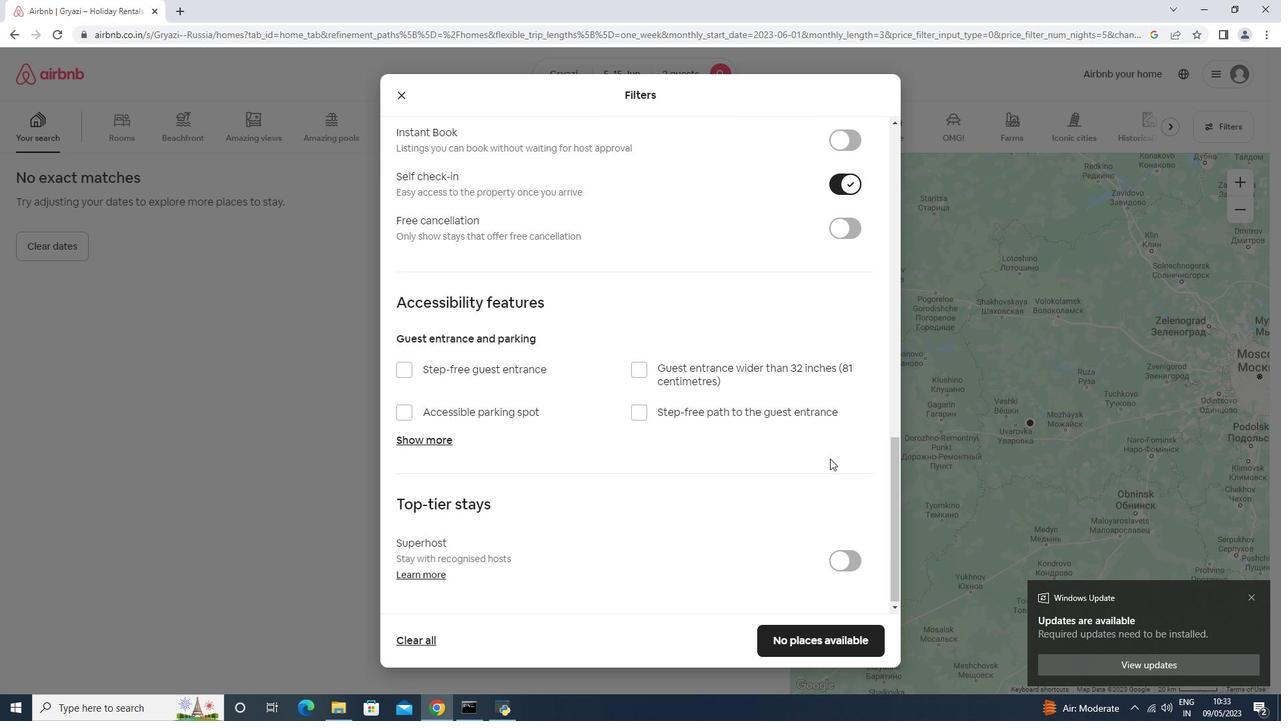 
Action: Mouse scrolled (828, 459) with delta (0, 0)
Screenshot: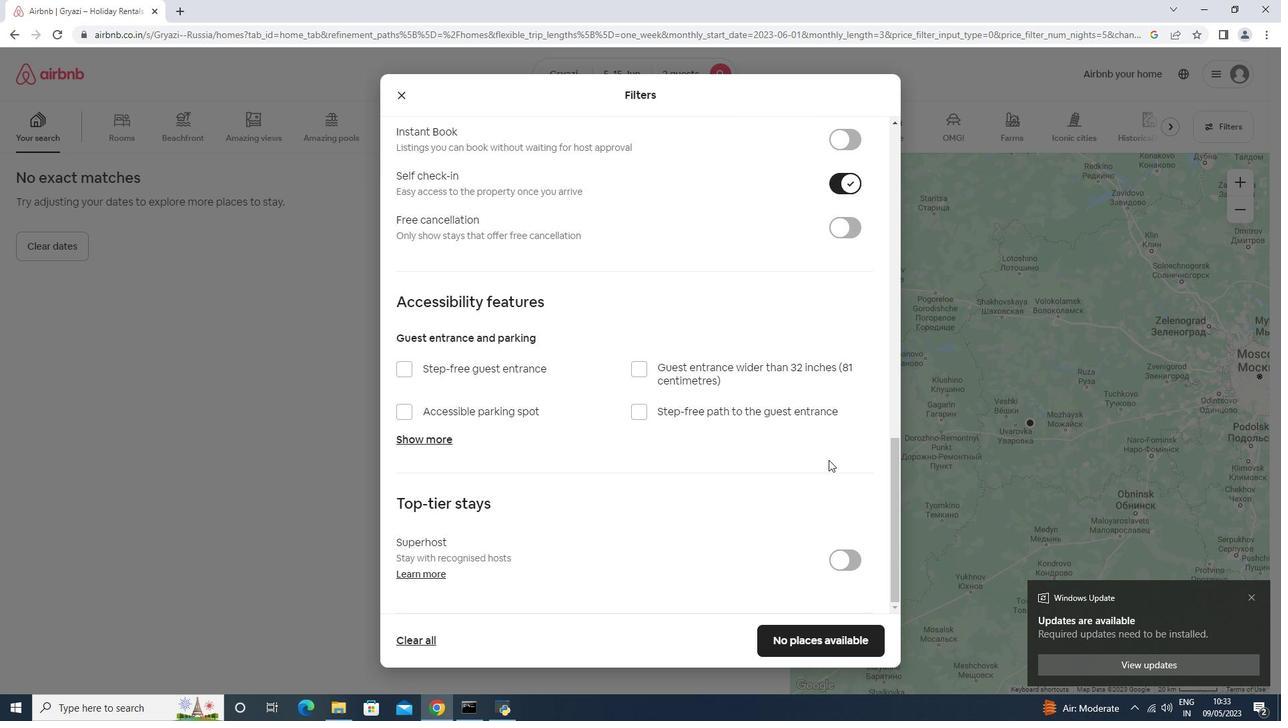 
Action: Mouse moved to (790, 650)
Screenshot: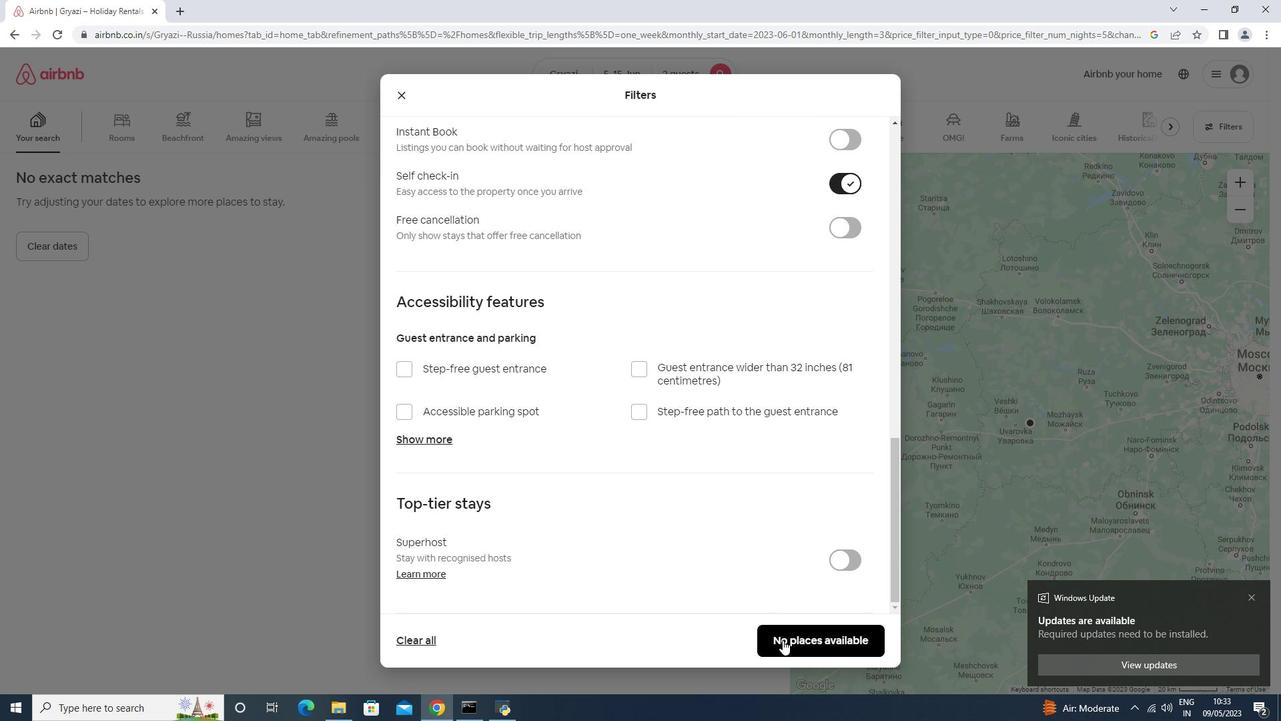 
Action: Mouse pressed left at (790, 650)
Screenshot: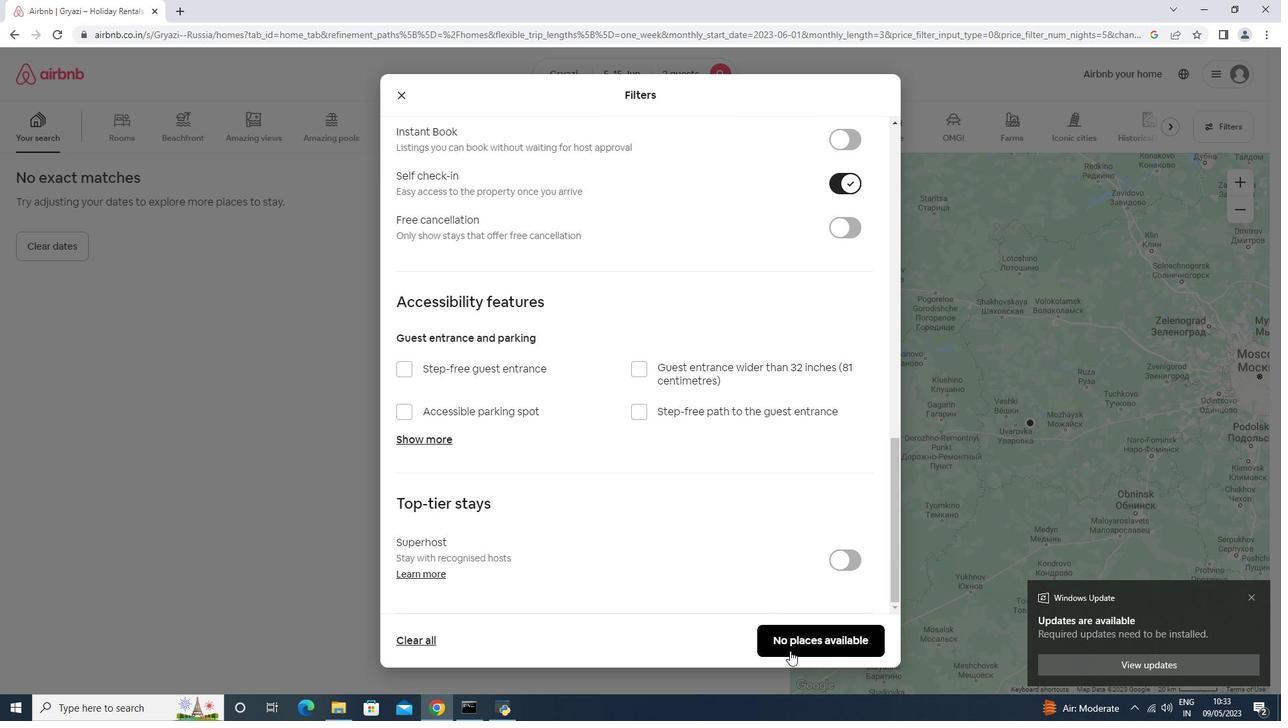 
Action: Mouse moved to (774, 637)
Screenshot: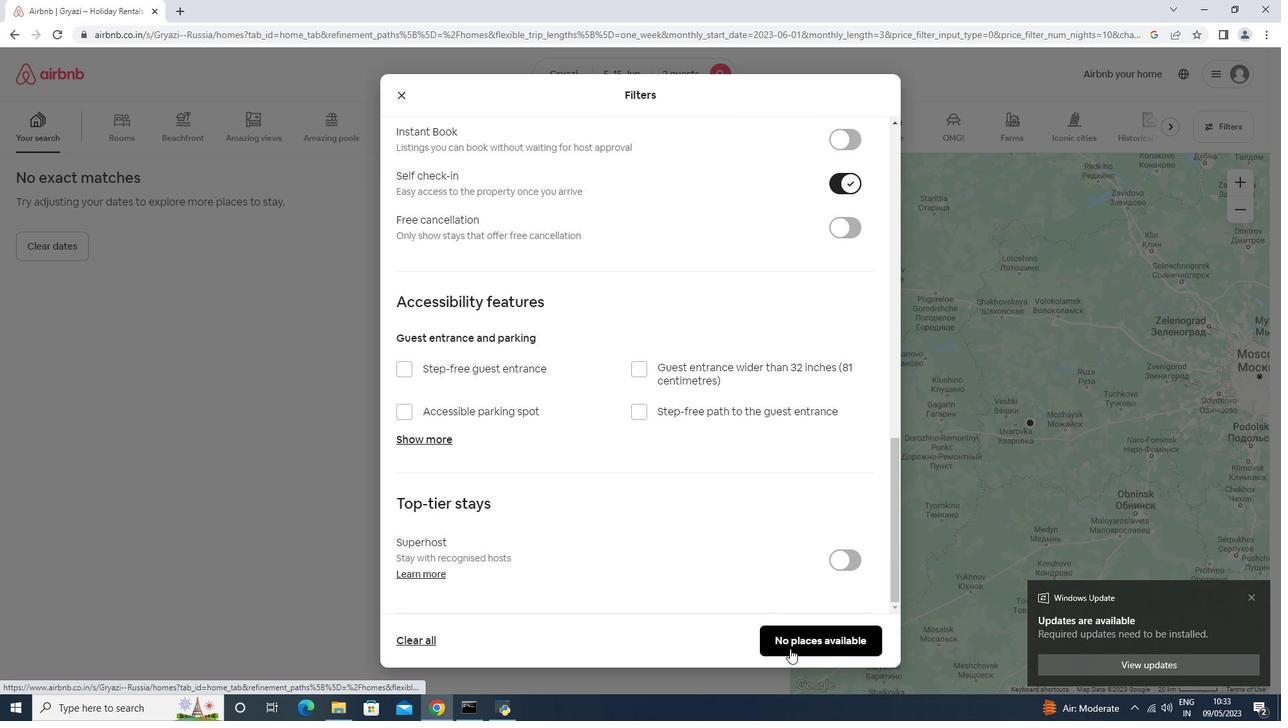 
